 Task: In the  document letter.epub Insert page numer 'on top of the page' change page color to  'Voilet'. Write company name: Ramsons
Action: Mouse moved to (276, 487)
Screenshot: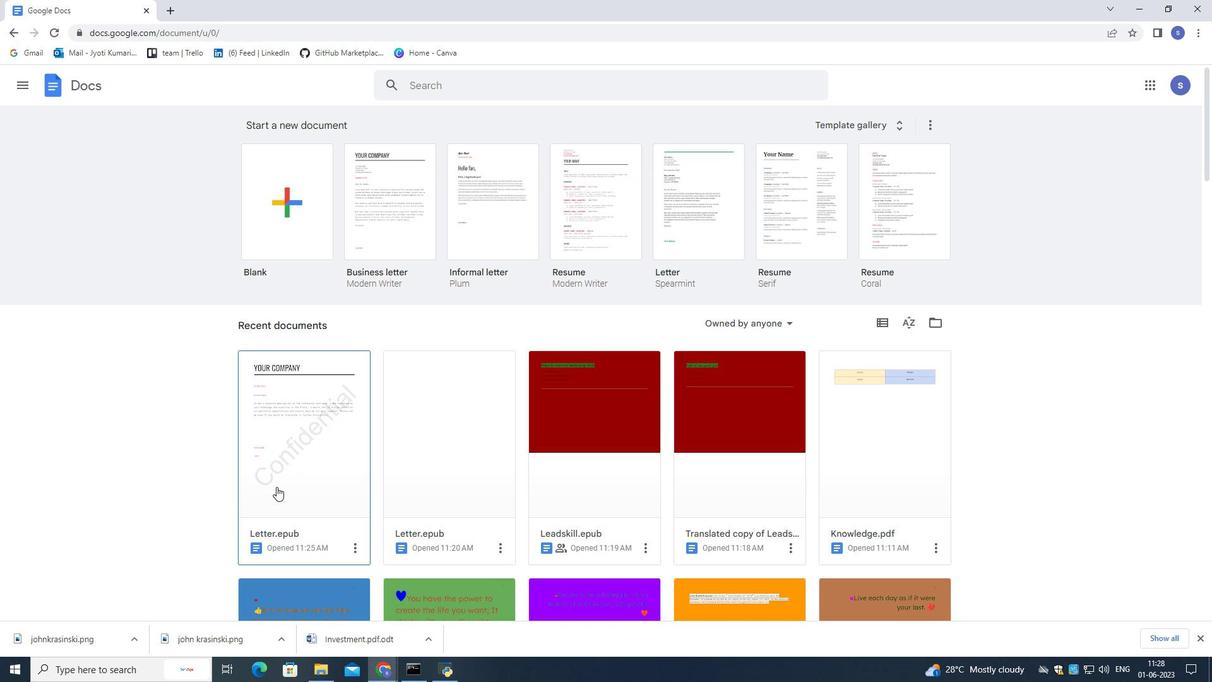 
Action: Mouse pressed left at (276, 487)
Screenshot: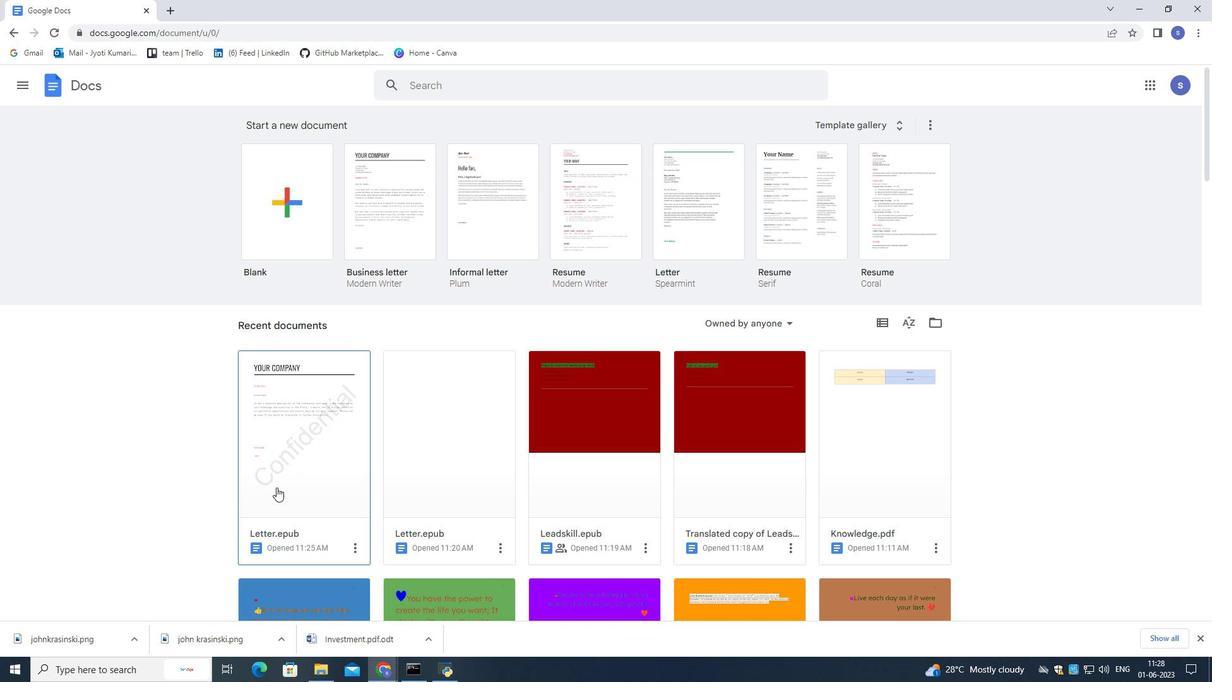 
Action: Mouse pressed left at (276, 487)
Screenshot: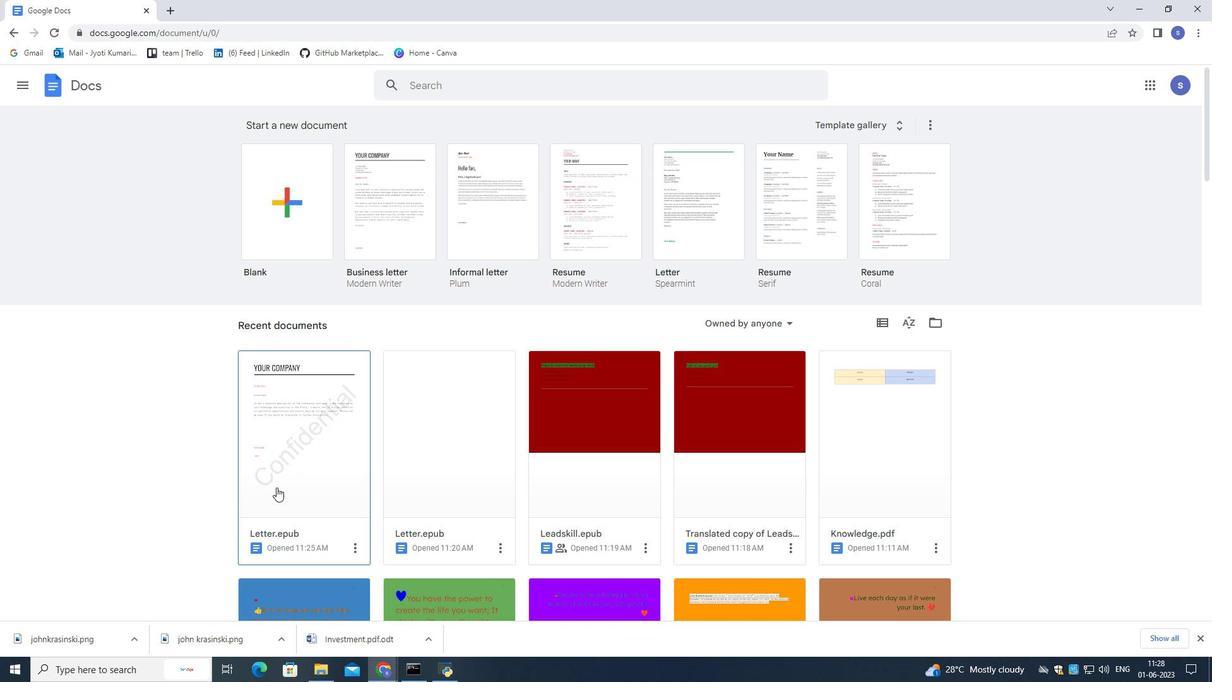 
Action: Mouse moved to (132, 89)
Screenshot: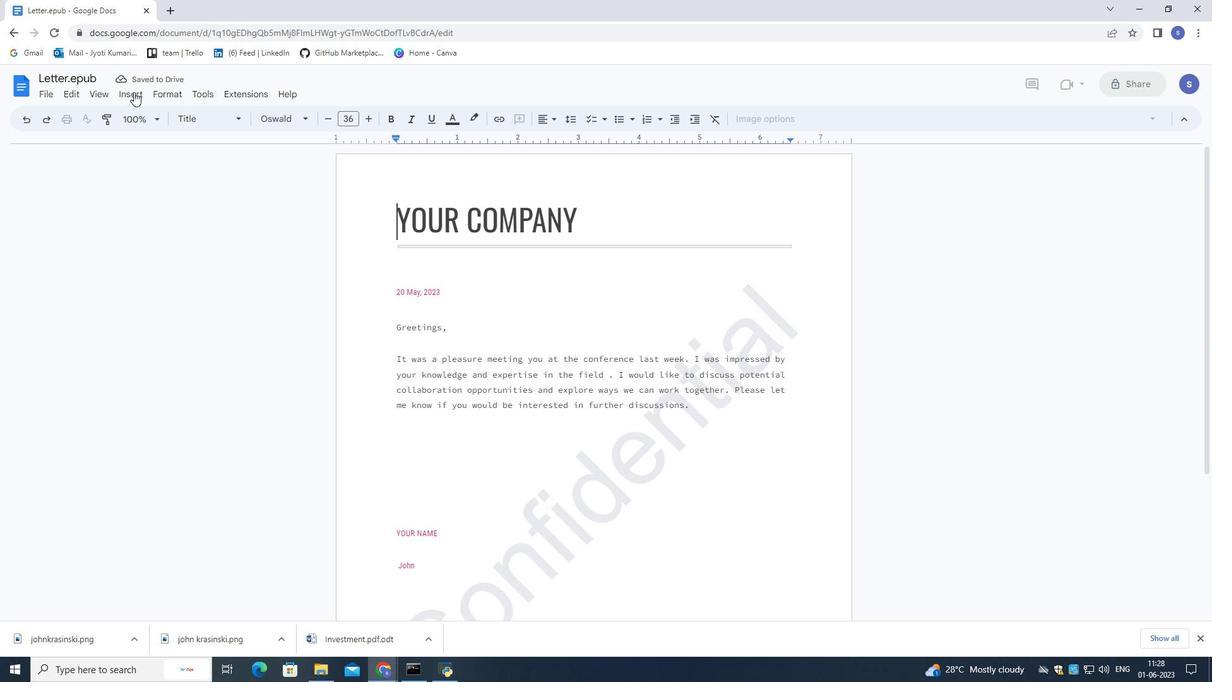 
Action: Mouse pressed left at (132, 89)
Screenshot: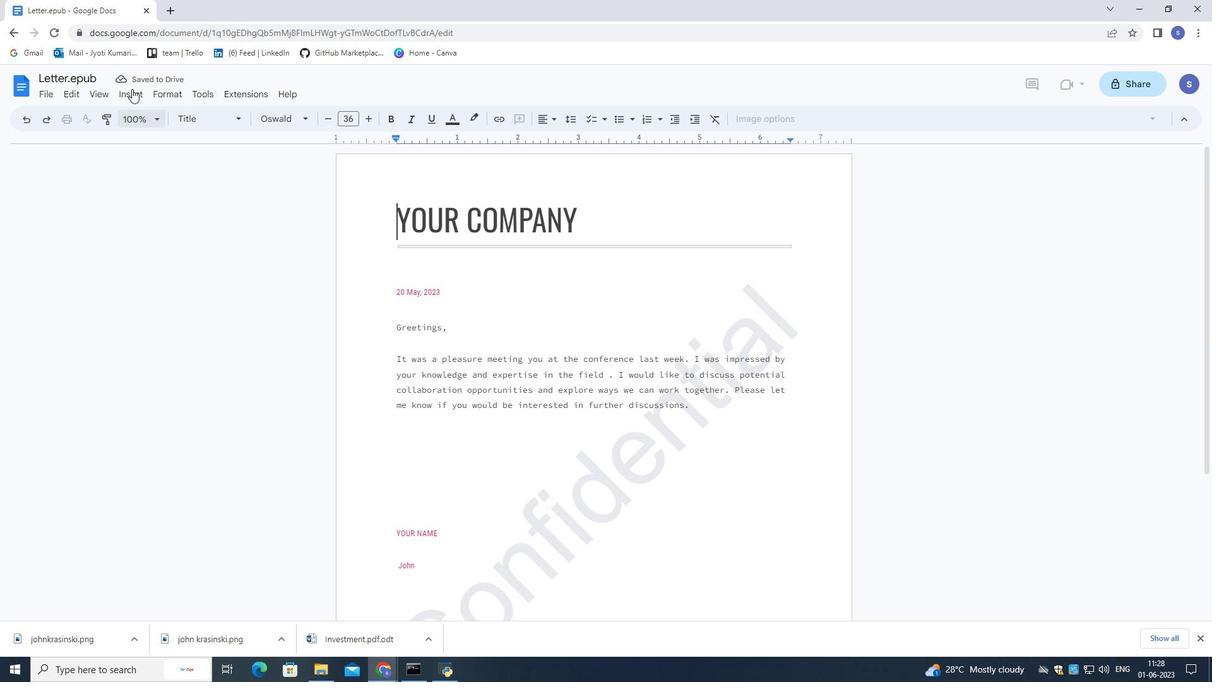 
Action: Mouse moved to (337, 449)
Screenshot: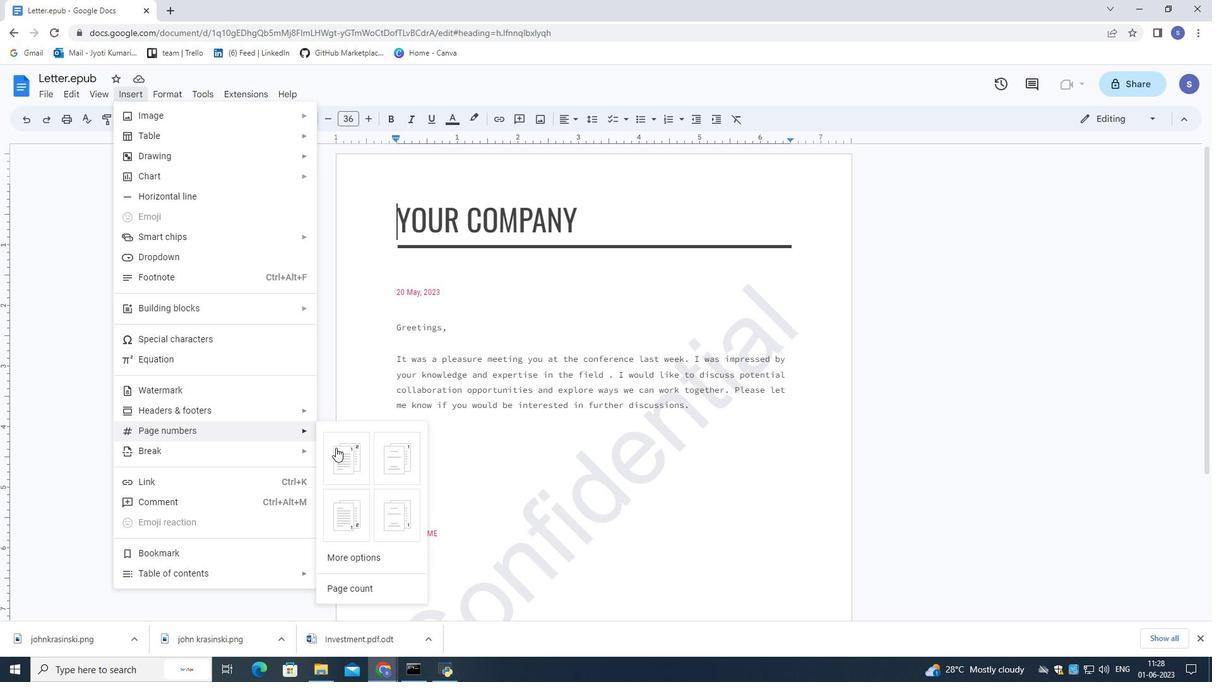 
Action: Mouse pressed left at (337, 449)
Screenshot: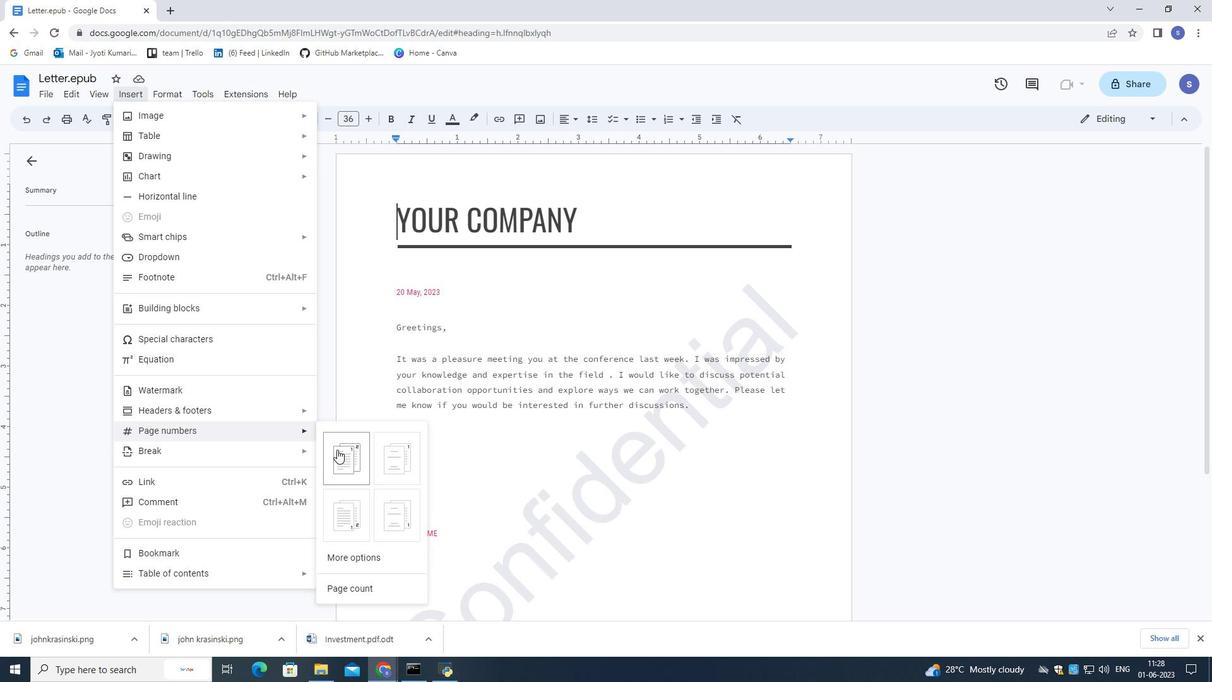 
Action: Mouse moved to (41, 96)
Screenshot: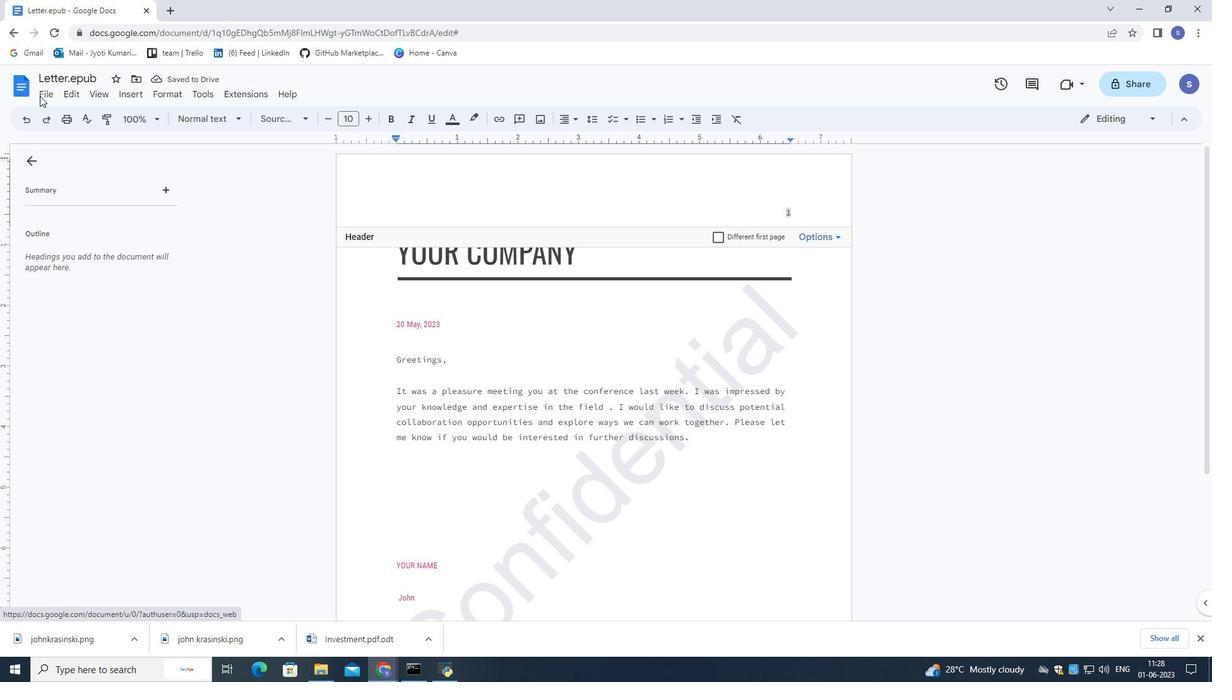 
Action: Mouse pressed left at (41, 96)
Screenshot: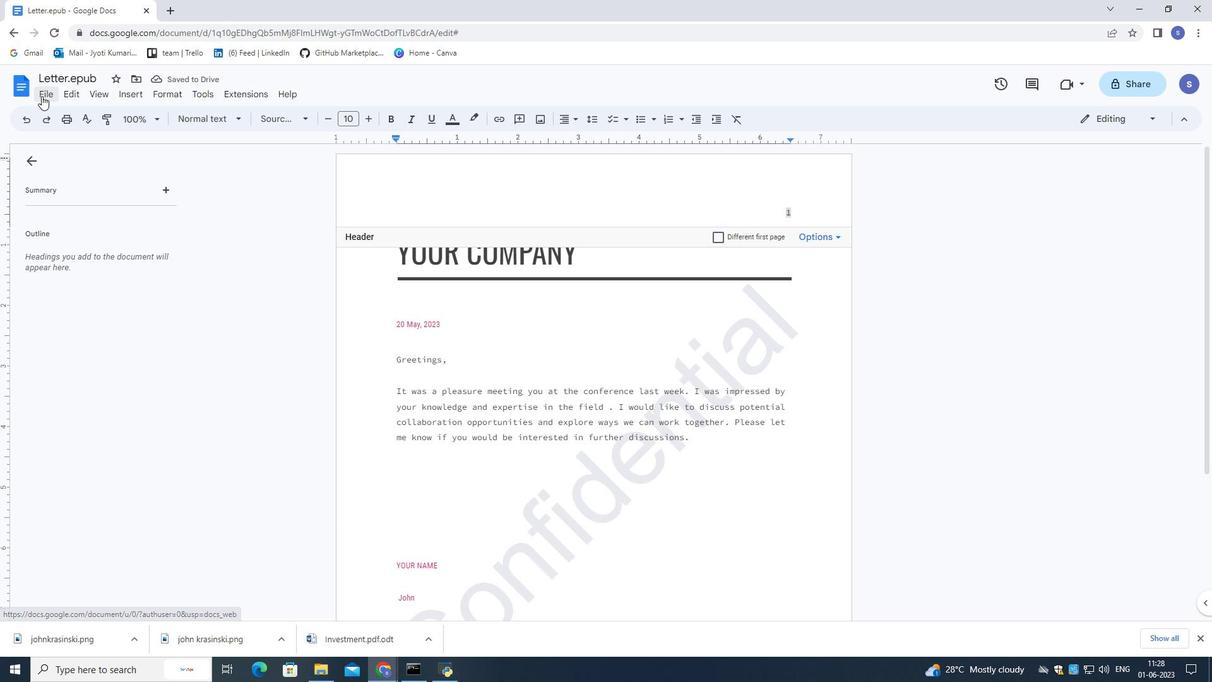 
Action: Mouse moved to (107, 438)
Screenshot: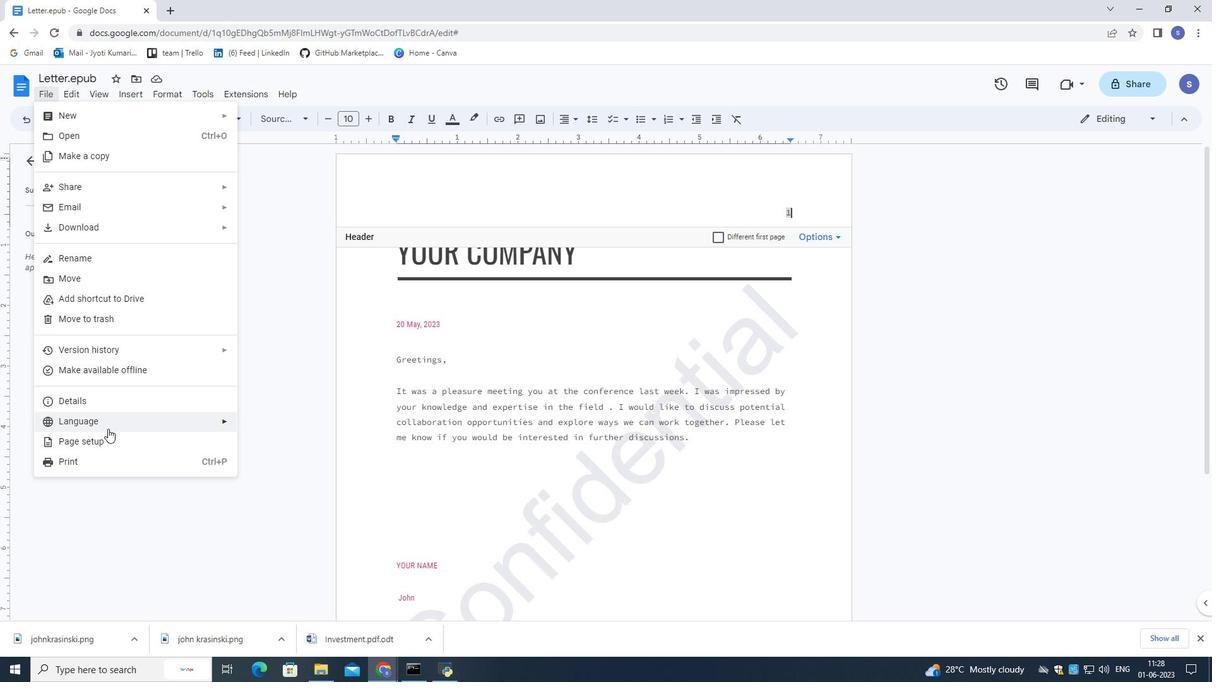 
Action: Mouse pressed left at (107, 438)
Screenshot: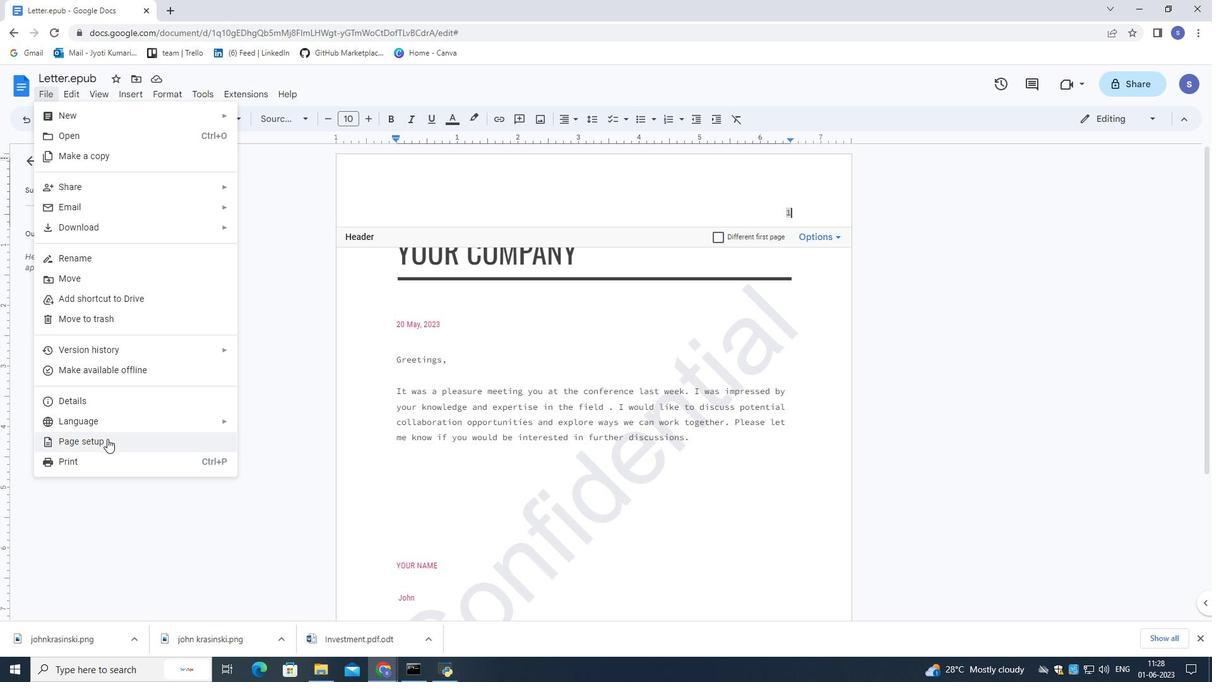 
Action: Mouse moved to (514, 425)
Screenshot: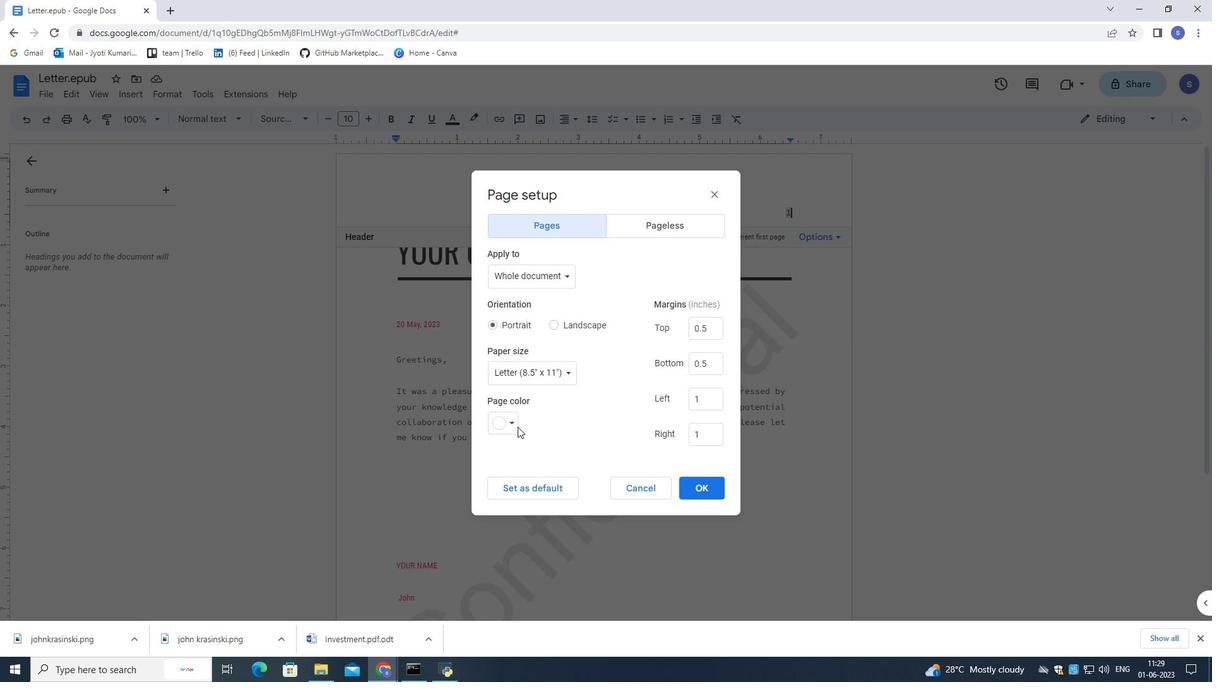 
Action: Mouse pressed left at (514, 425)
Screenshot: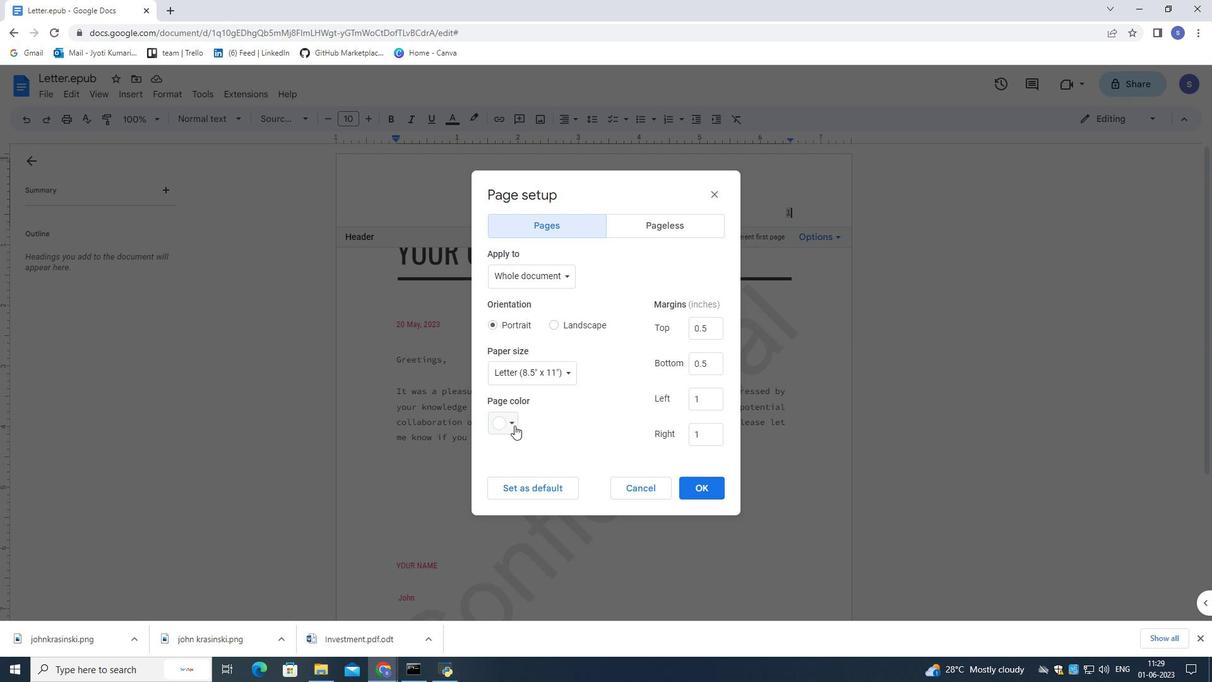 
Action: Mouse moved to (609, 460)
Screenshot: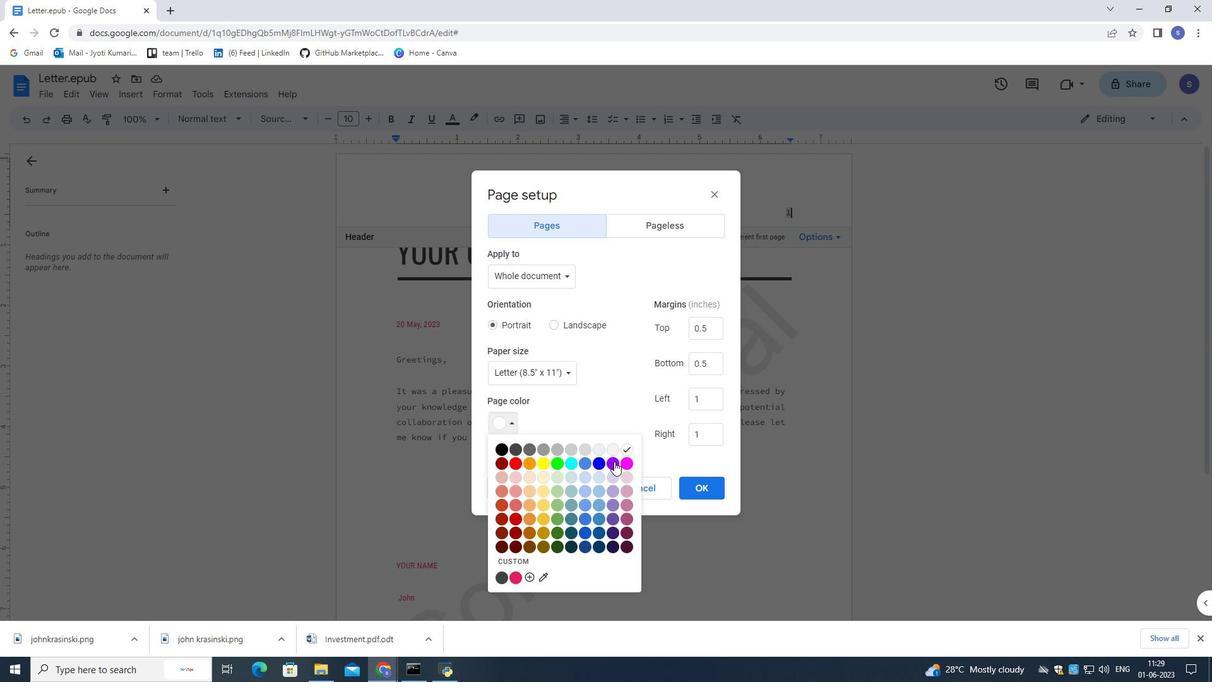 
Action: Mouse pressed left at (609, 460)
Screenshot: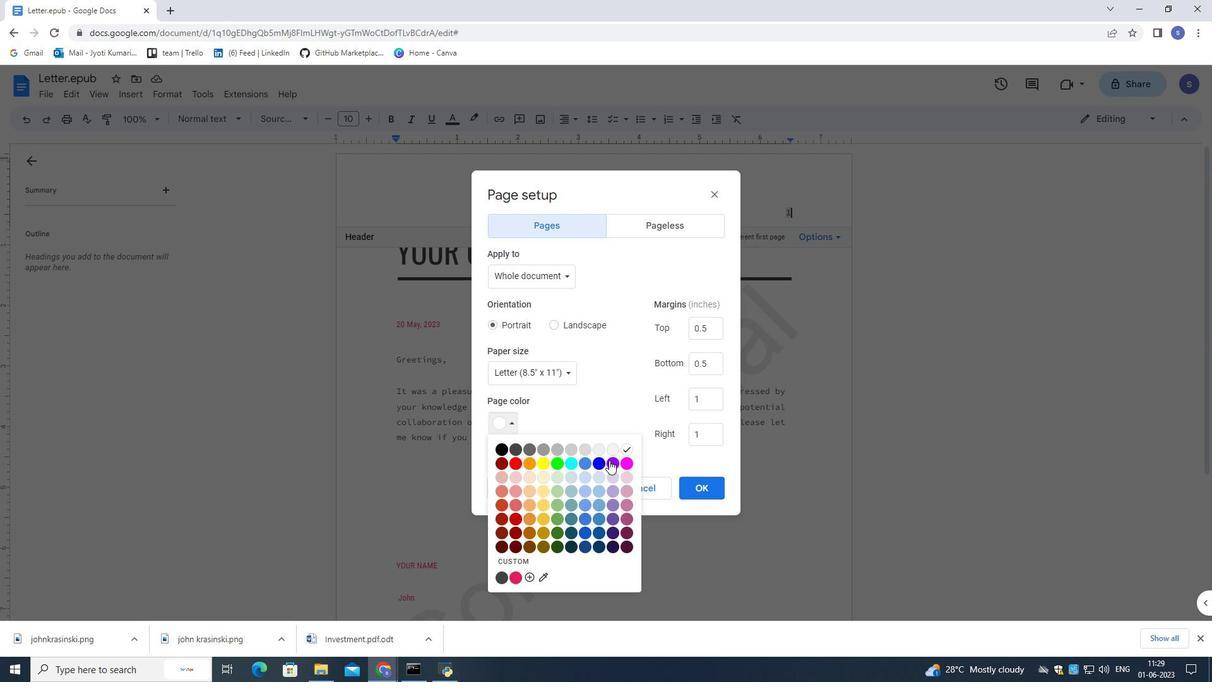
Action: Mouse moved to (701, 486)
Screenshot: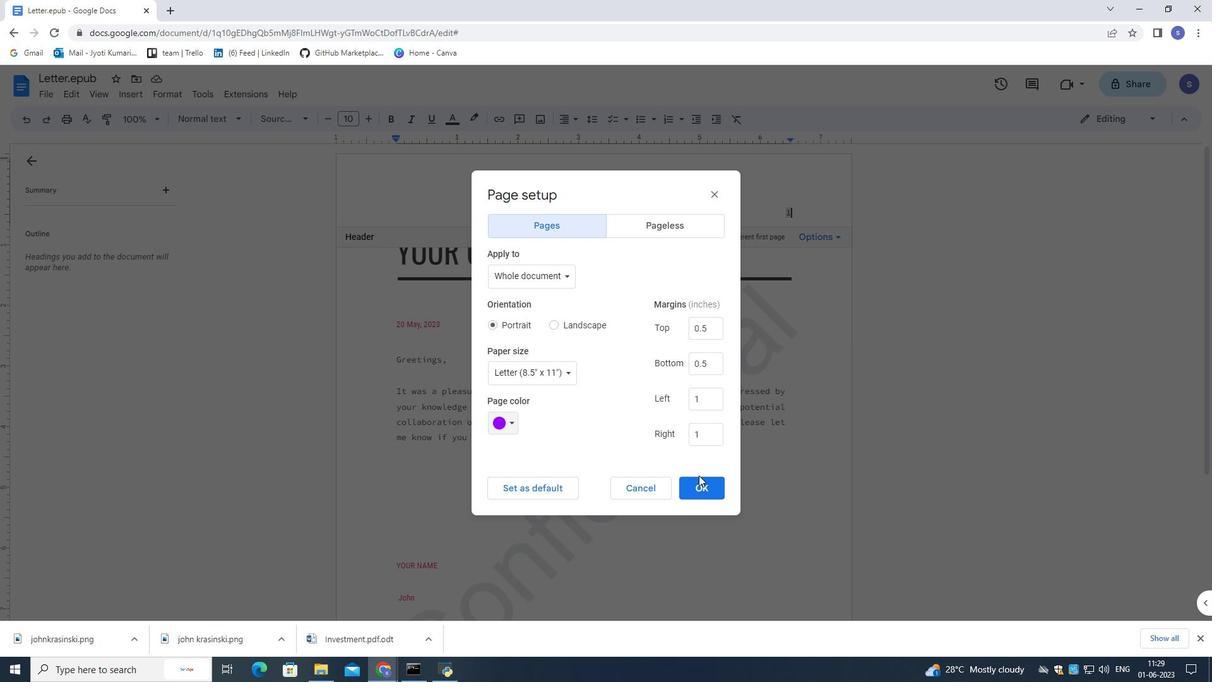 
Action: Mouse pressed left at (701, 486)
Screenshot: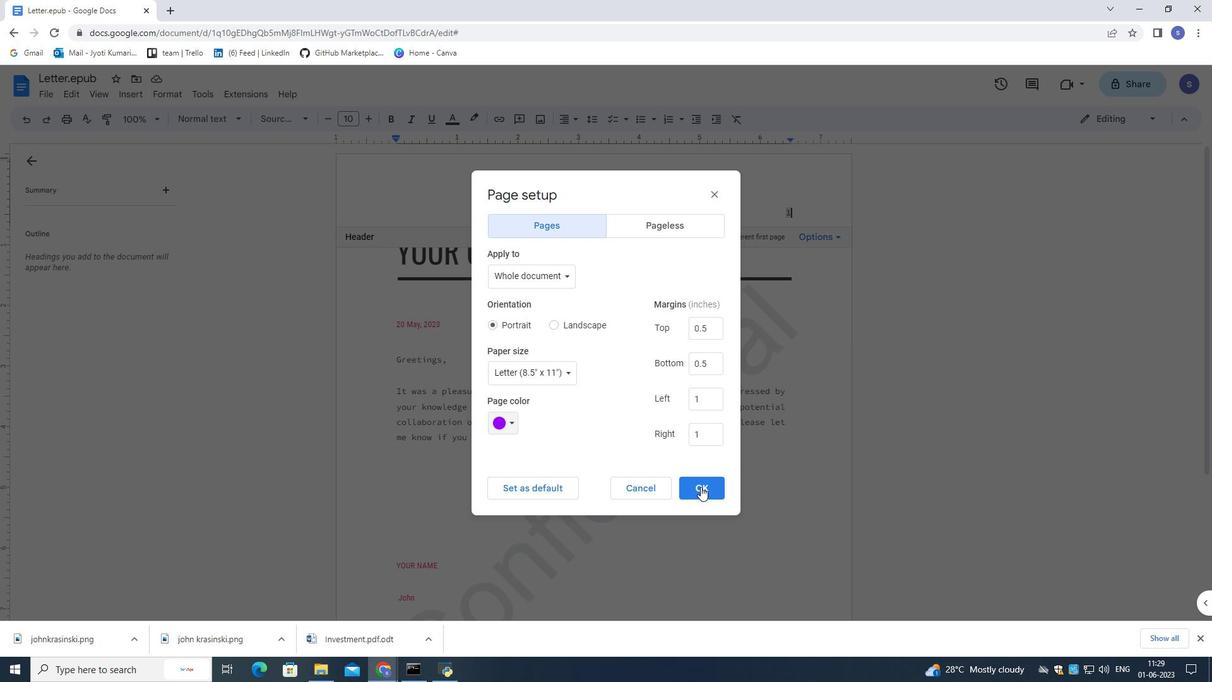
Action: Mouse moved to (512, 337)
Screenshot: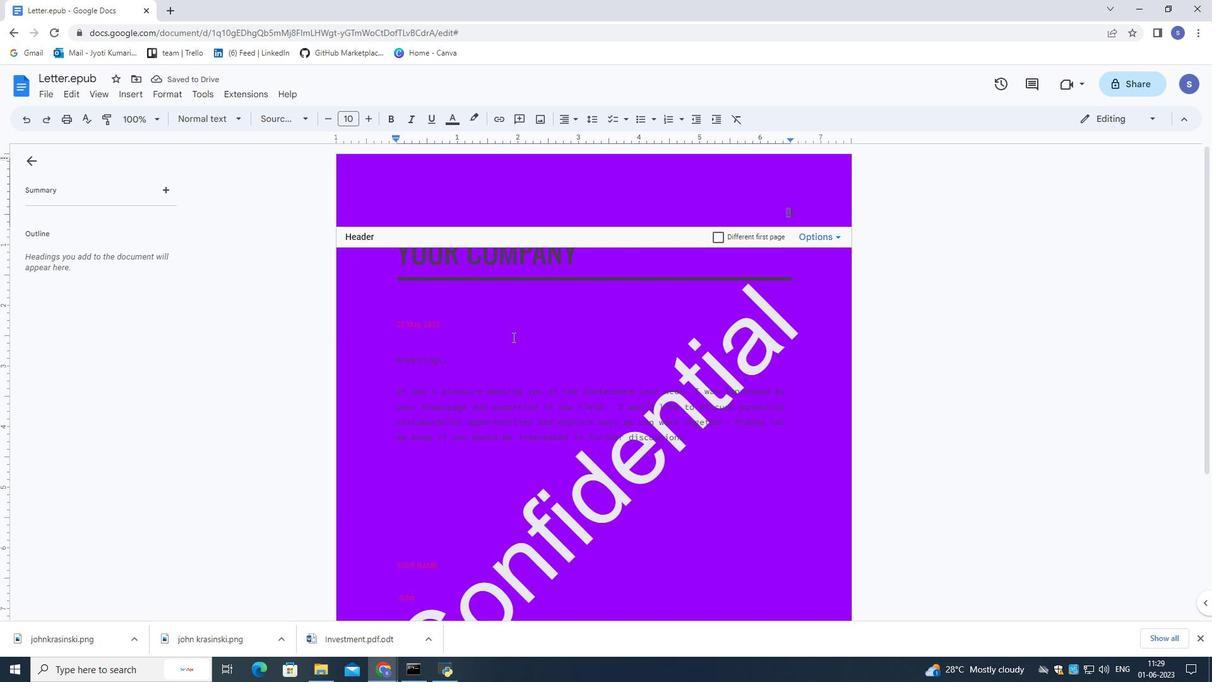 
Action: Mouse scrolled (512, 337) with delta (0, 0)
Screenshot: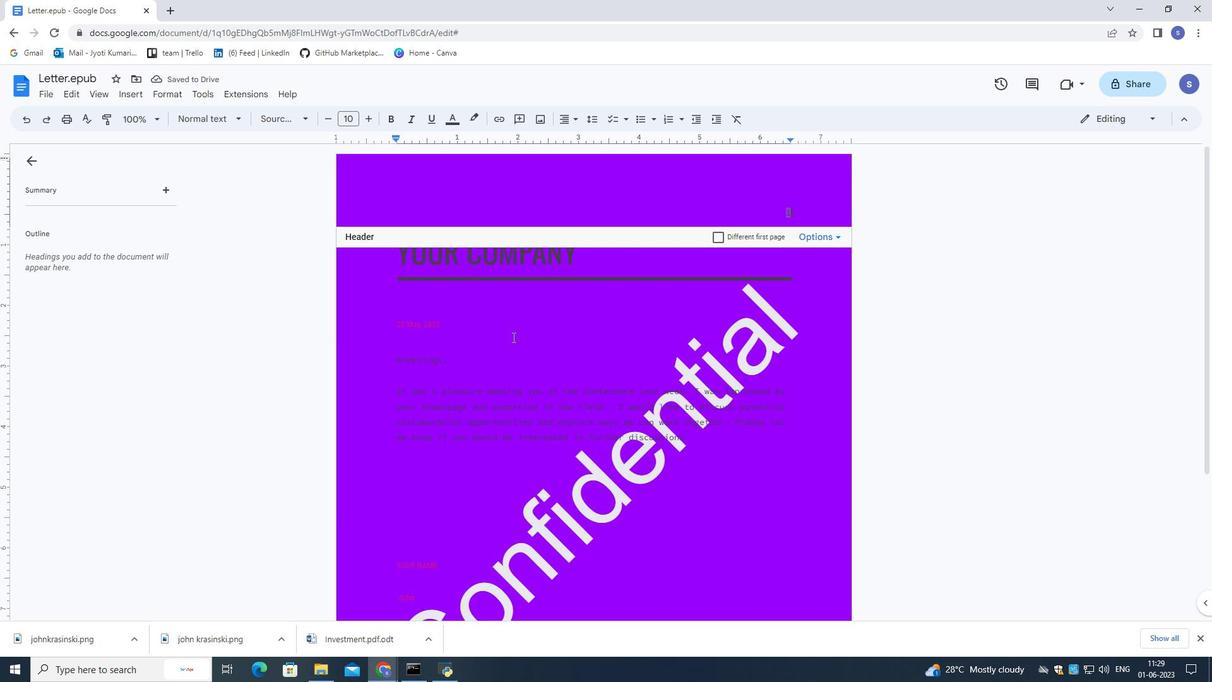 
Action: Mouse moved to (512, 337)
Screenshot: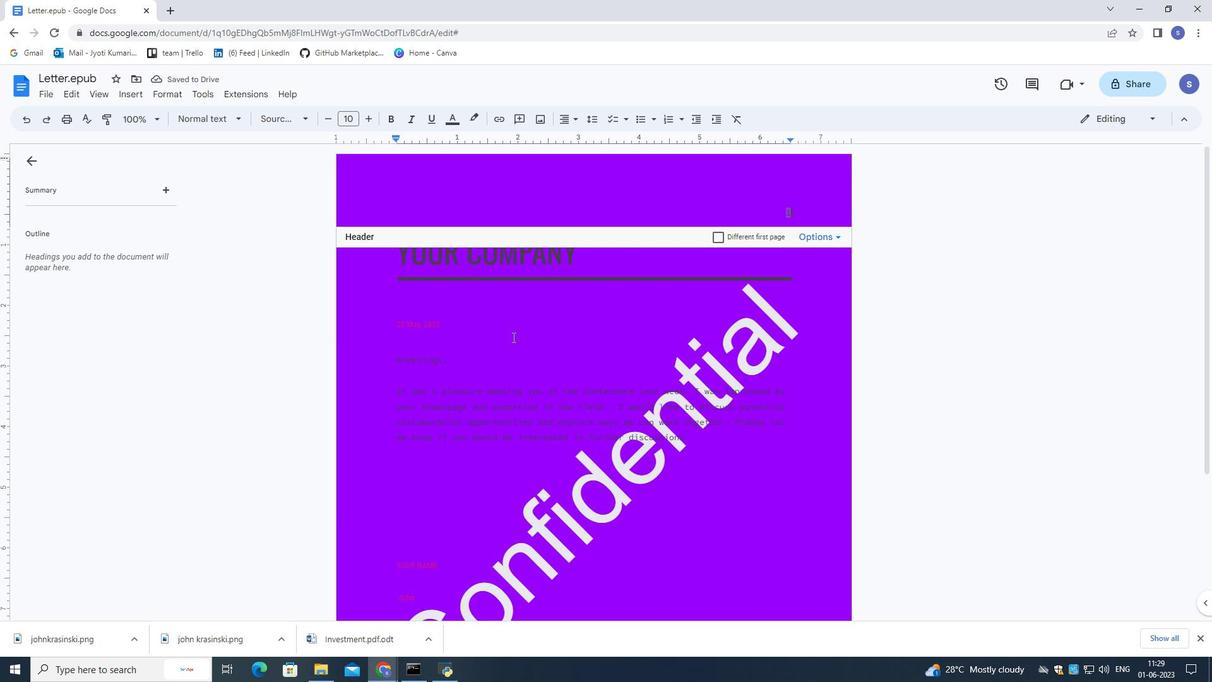 
Action: Mouse pressed left at (512, 337)
Screenshot: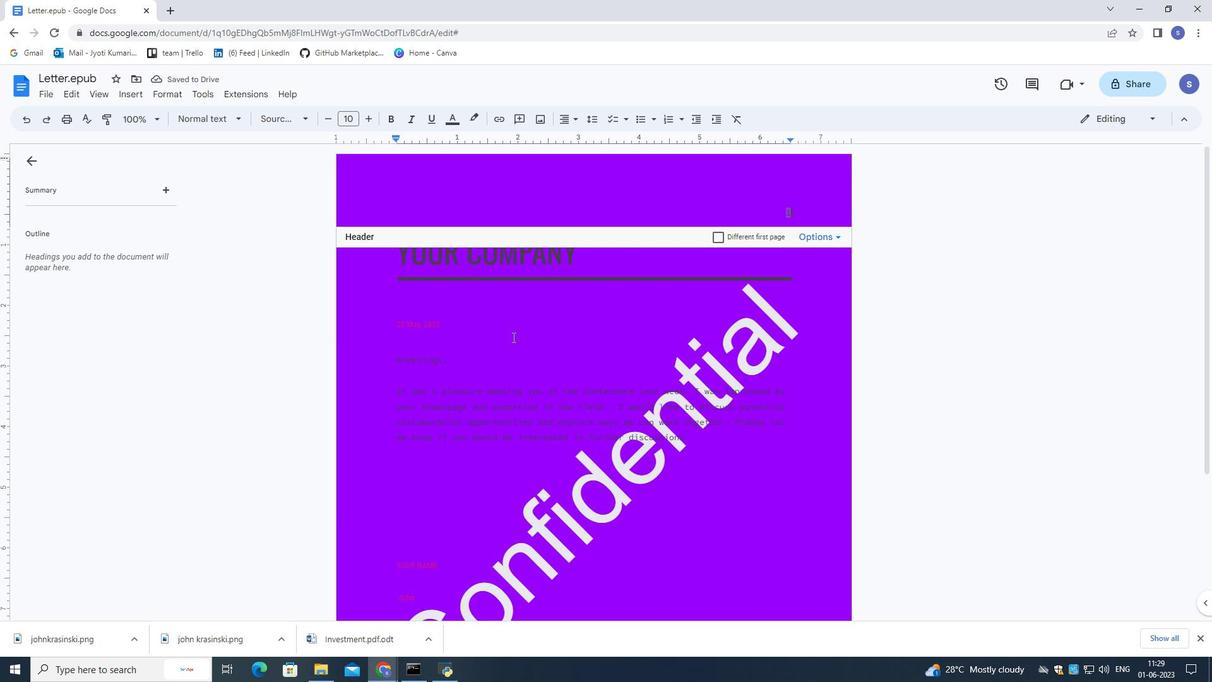 
Action: Mouse moved to (573, 256)
Screenshot: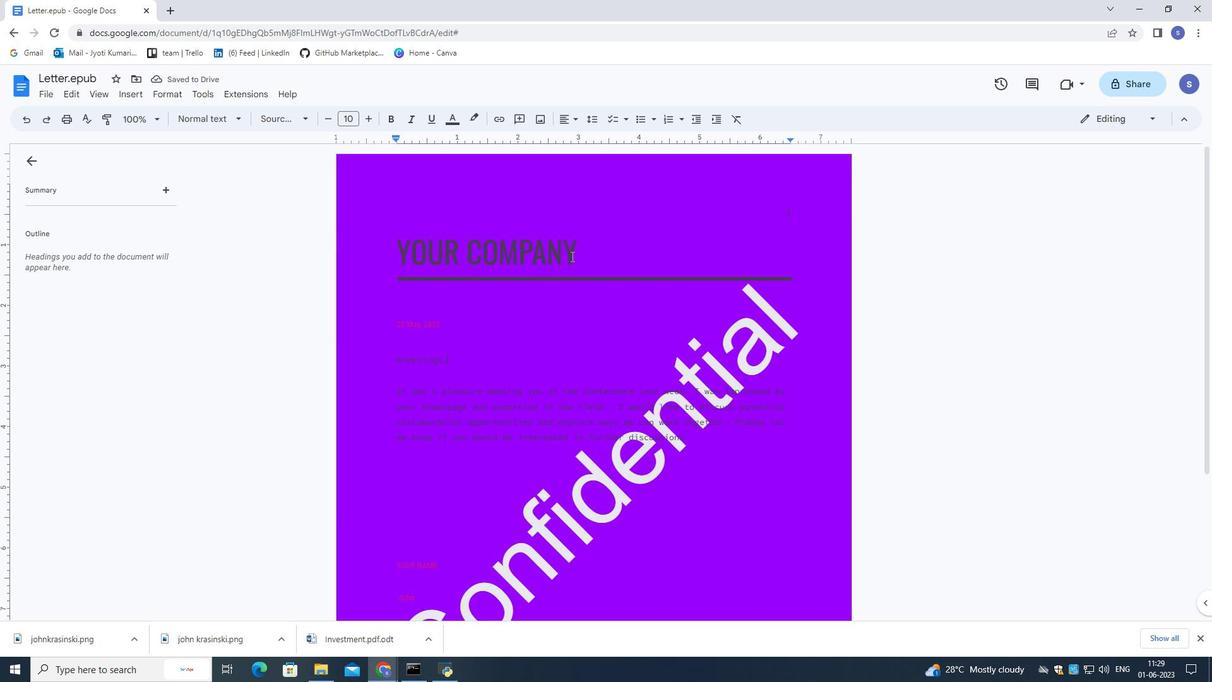 
Action: Mouse pressed left at (573, 256)
Screenshot: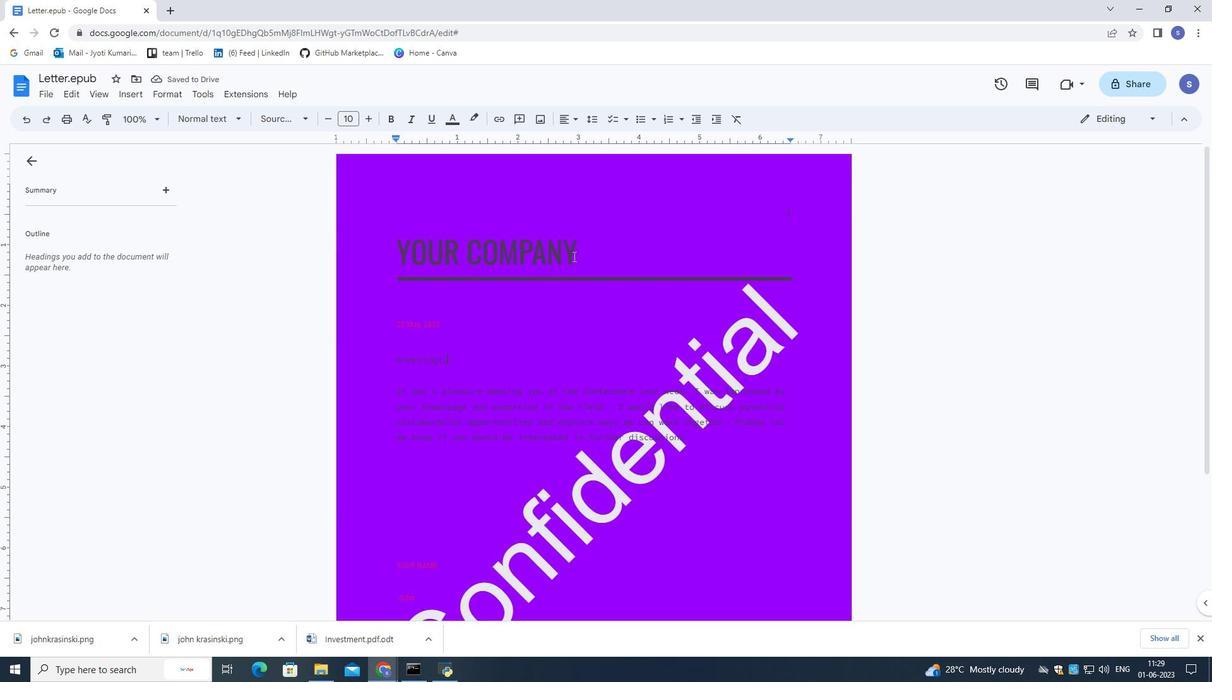 
Action: Mouse pressed left at (573, 256)
Screenshot: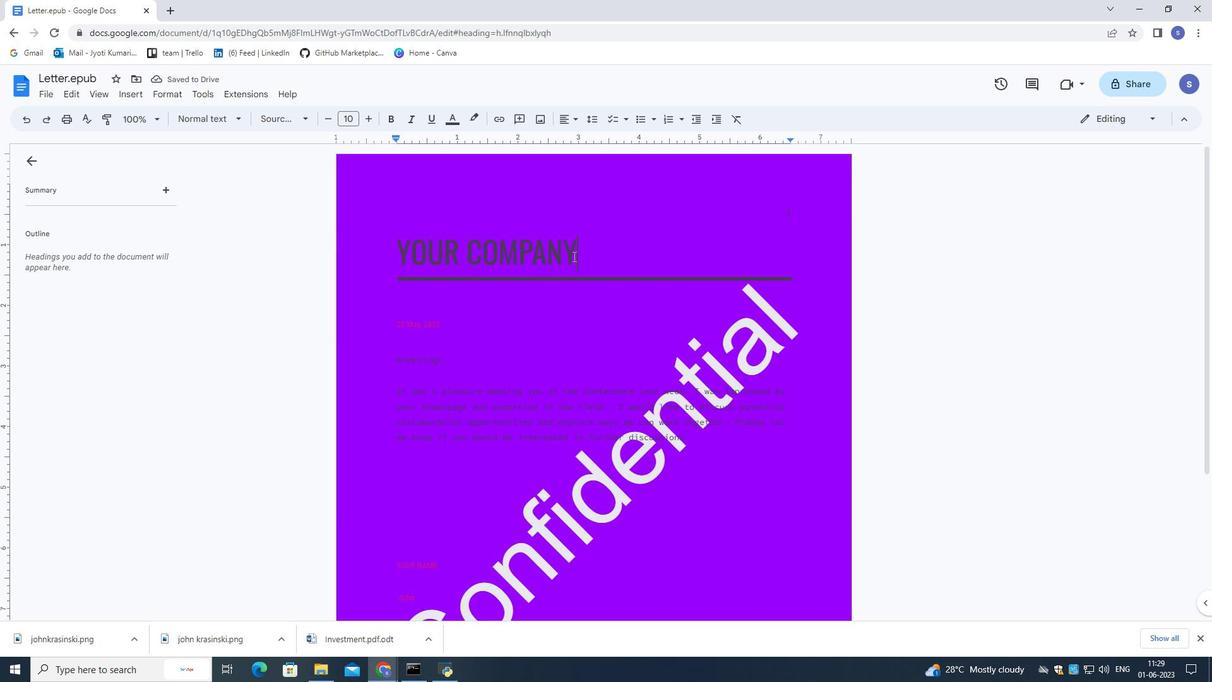 
Action: Mouse pressed left at (573, 256)
Screenshot: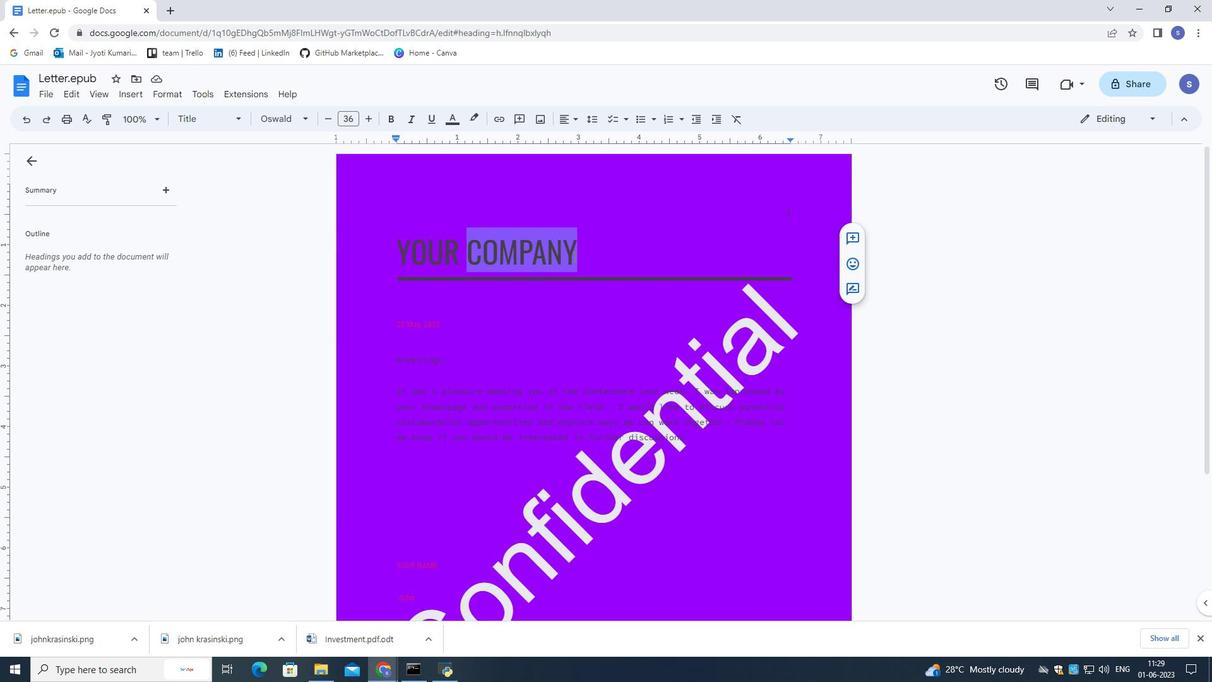 
Action: Mouse pressed left at (573, 256)
Screenshot: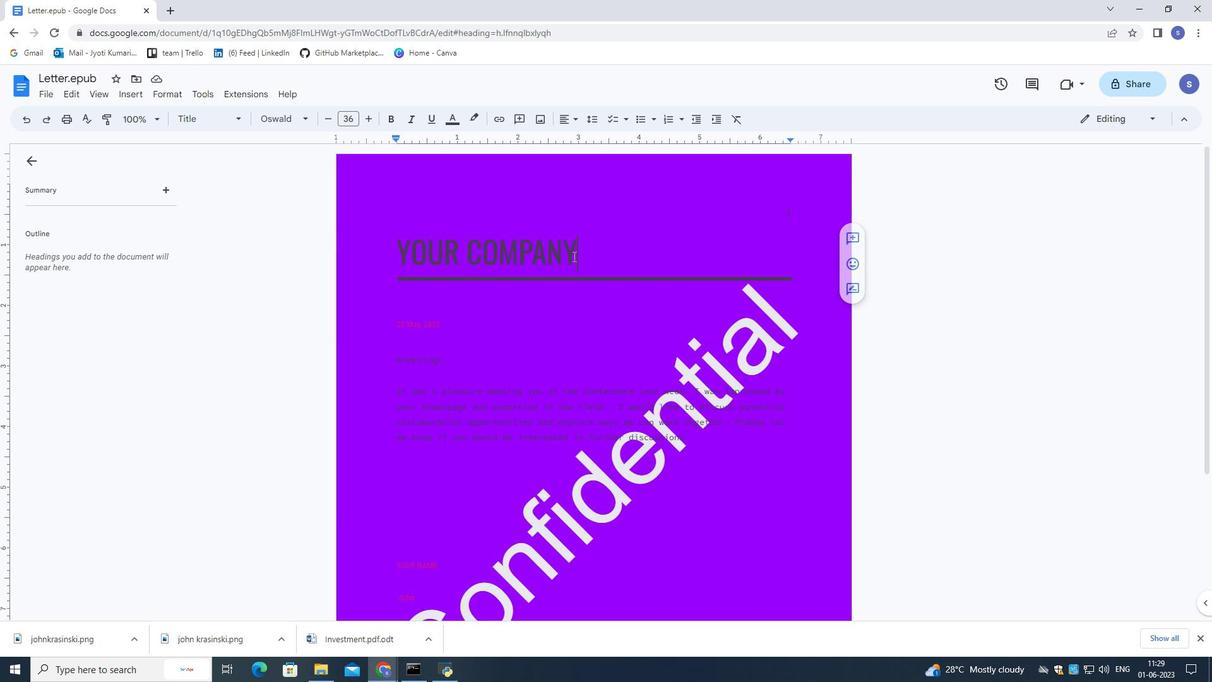 
Action: Mouse pressed left at (573, 256)
Screenshot: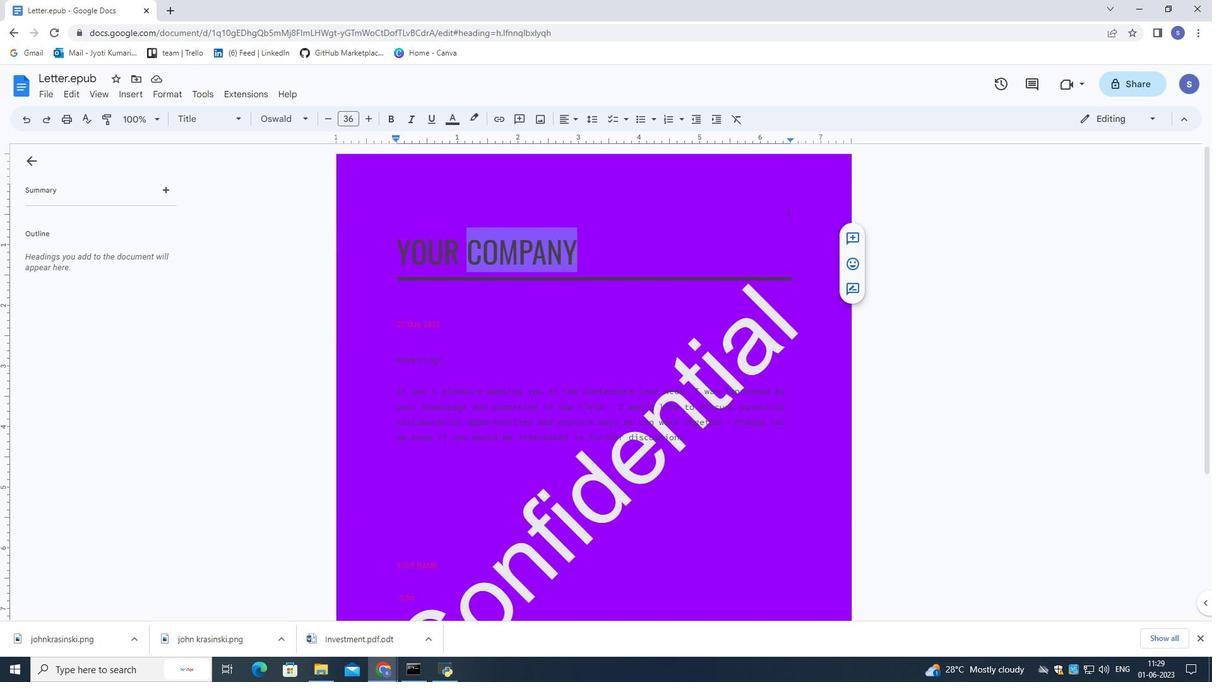 
Action: Mouse moved to (518, 249)
Screenshot: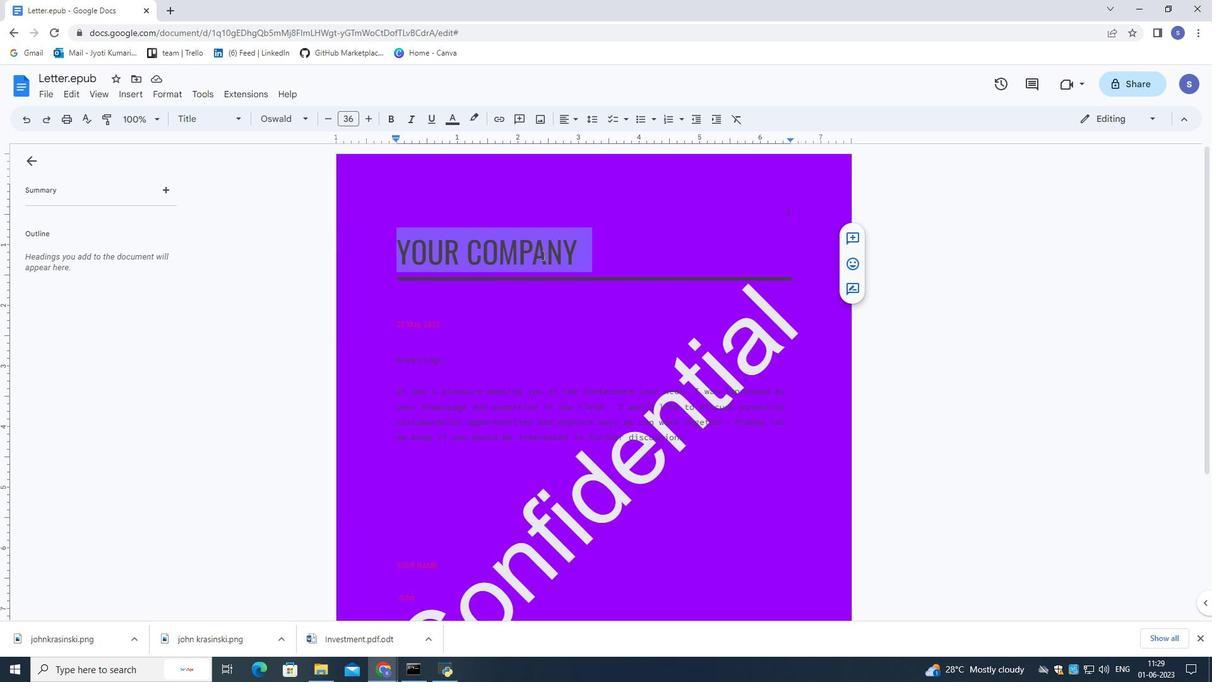 
Action: Key pressed <Key.shift>Ramsons
Screenshot: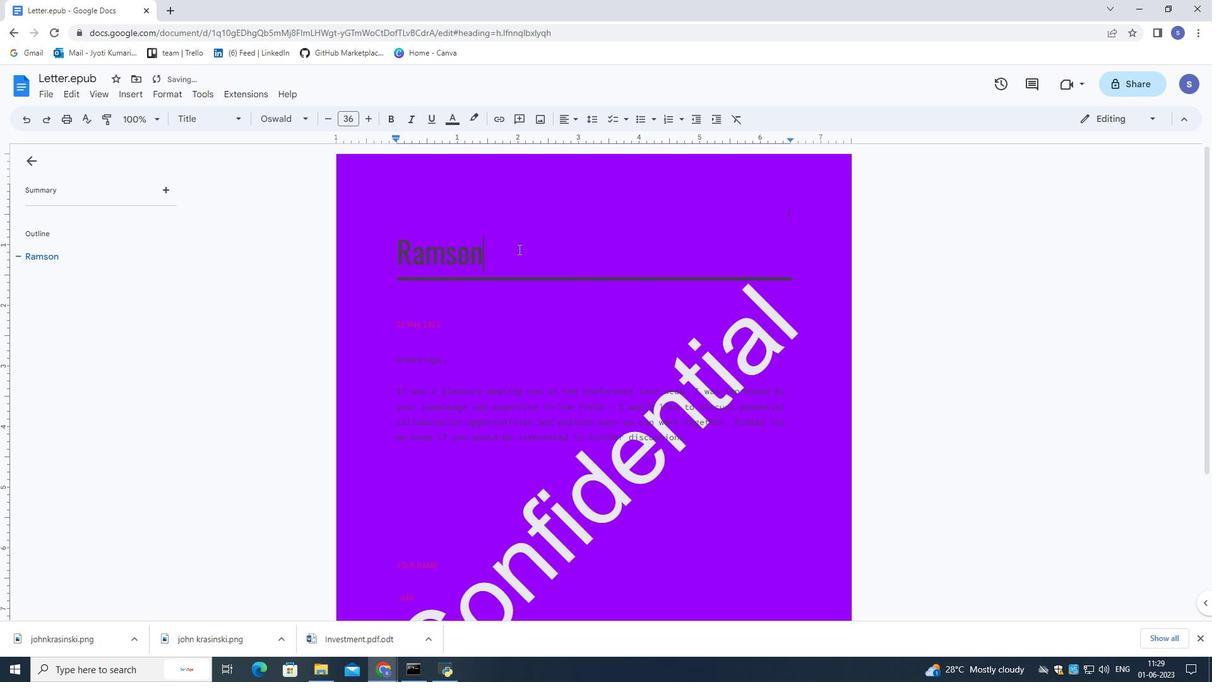 
Action: Mouse moved to (505, 359)
Screenshot: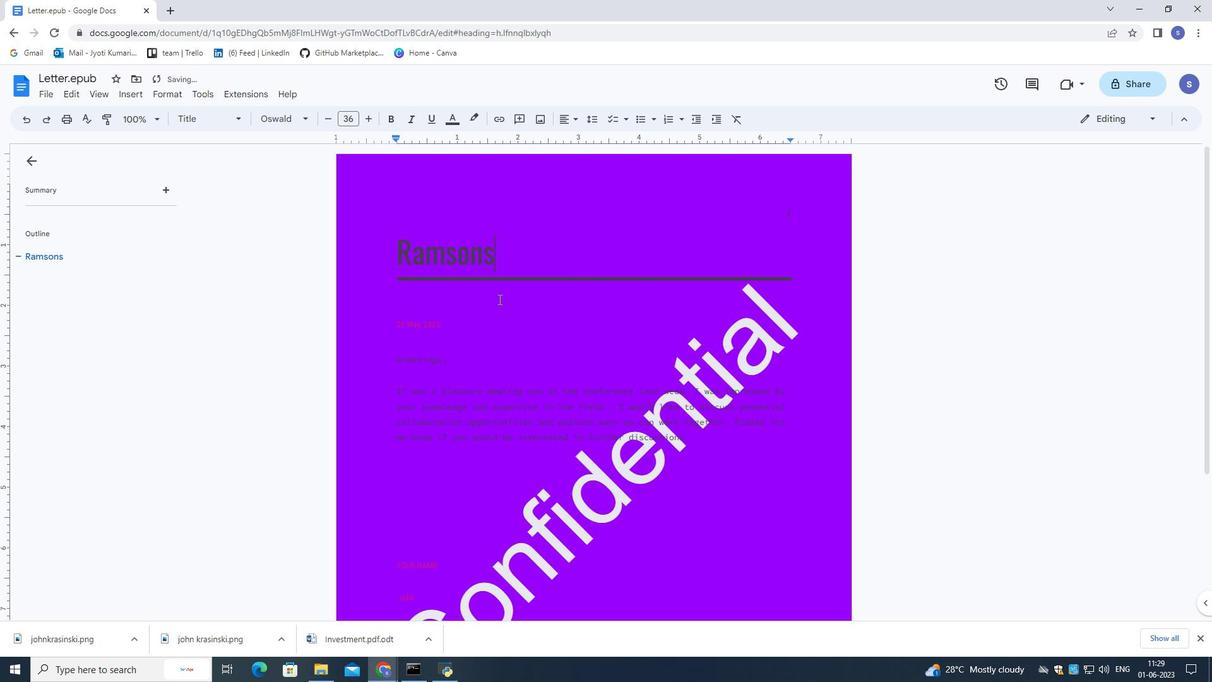 
Action: Mouse pressed left at (505, 359)
Screenshot: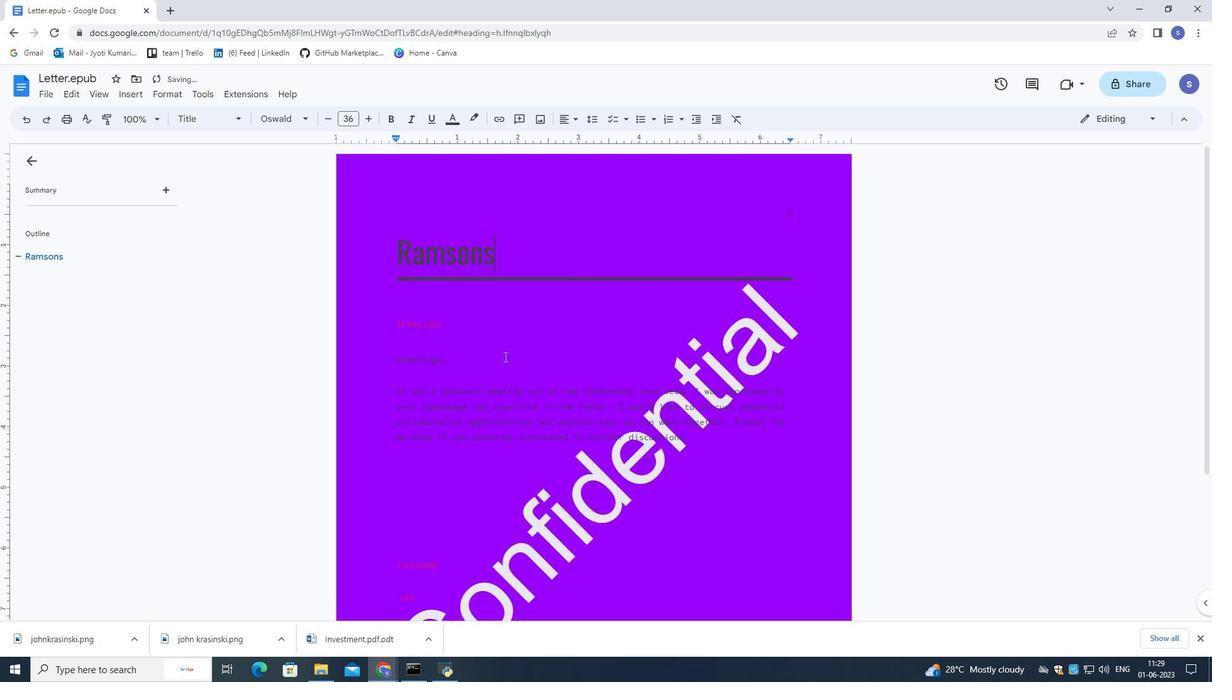 
Action: Mouse scrolled (505, 358) with delta (0, 0)
Screenshot: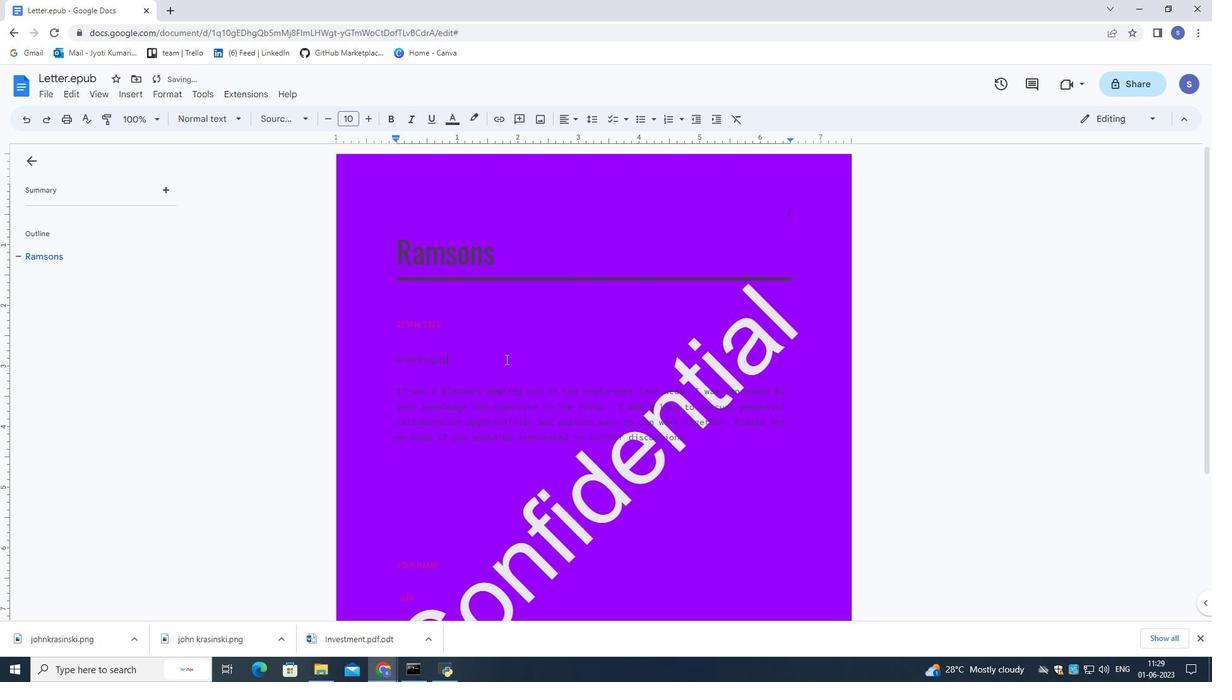 
Action: Mouse scrolled (505, 358) with delta (0, 0)
Screenshot: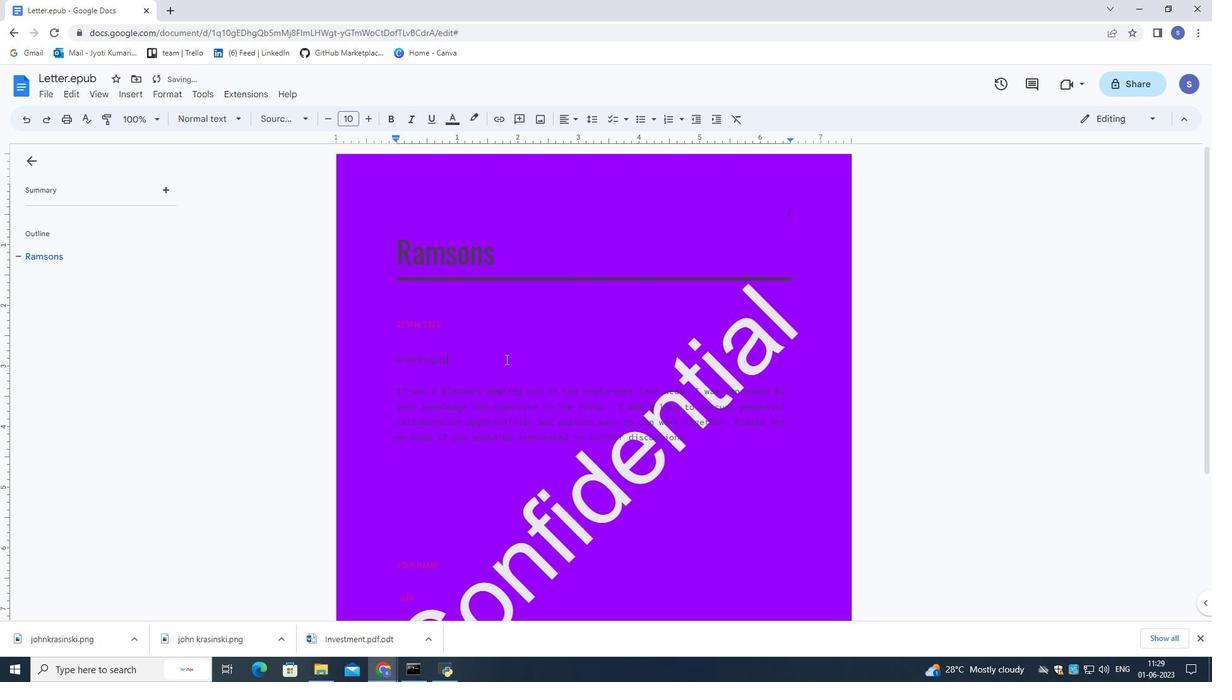 
Action: Mouse scrolled (505, 358) with delta (0, 0)
Screenshot: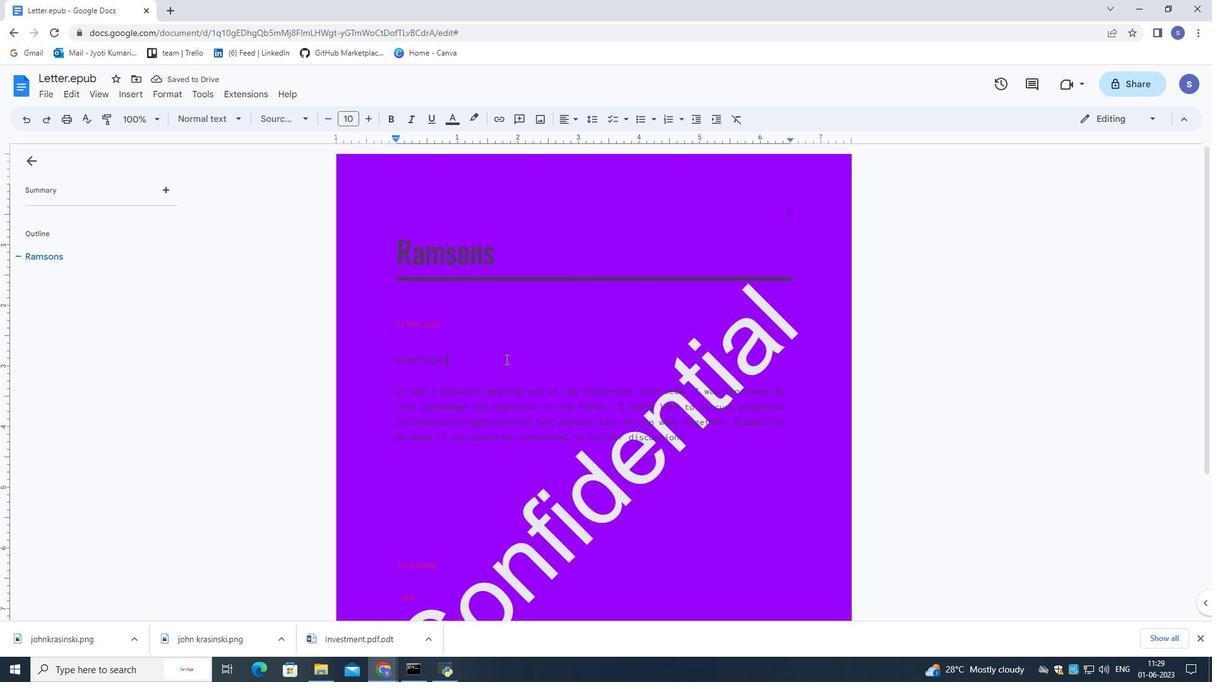
Action: Mouse scrolled (505, 358) with delta (0, 0)
Screenshot: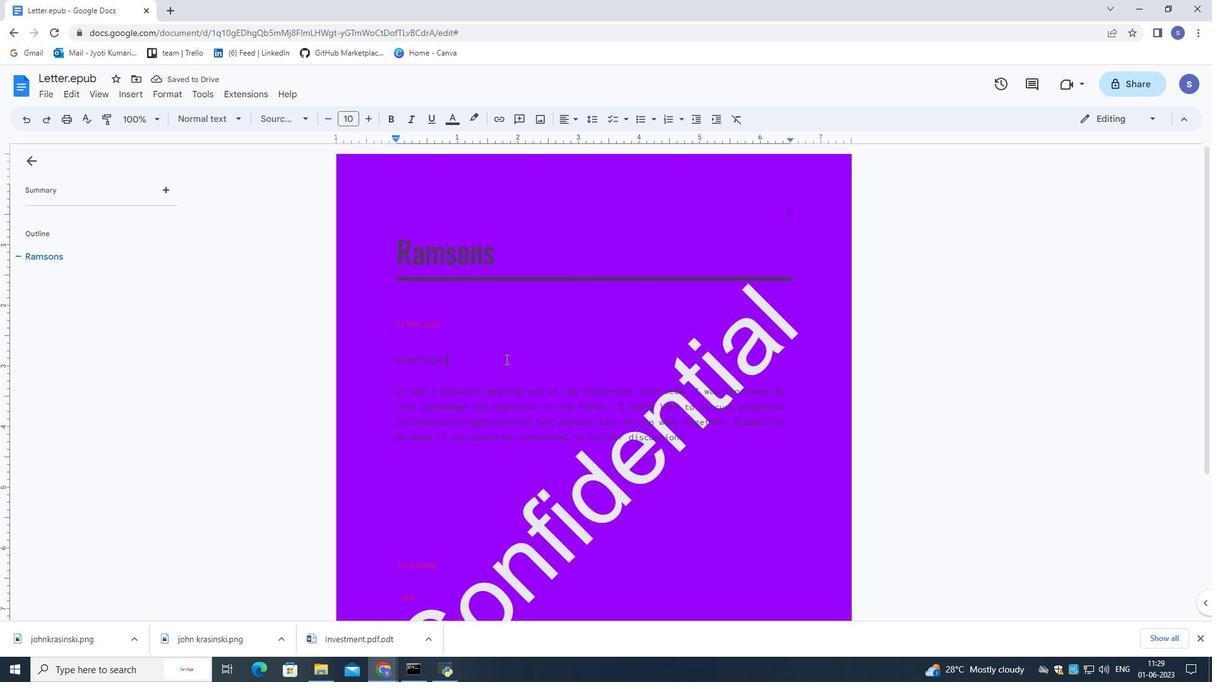 
Action: Mouse moved to (505, 361)
Screenshot: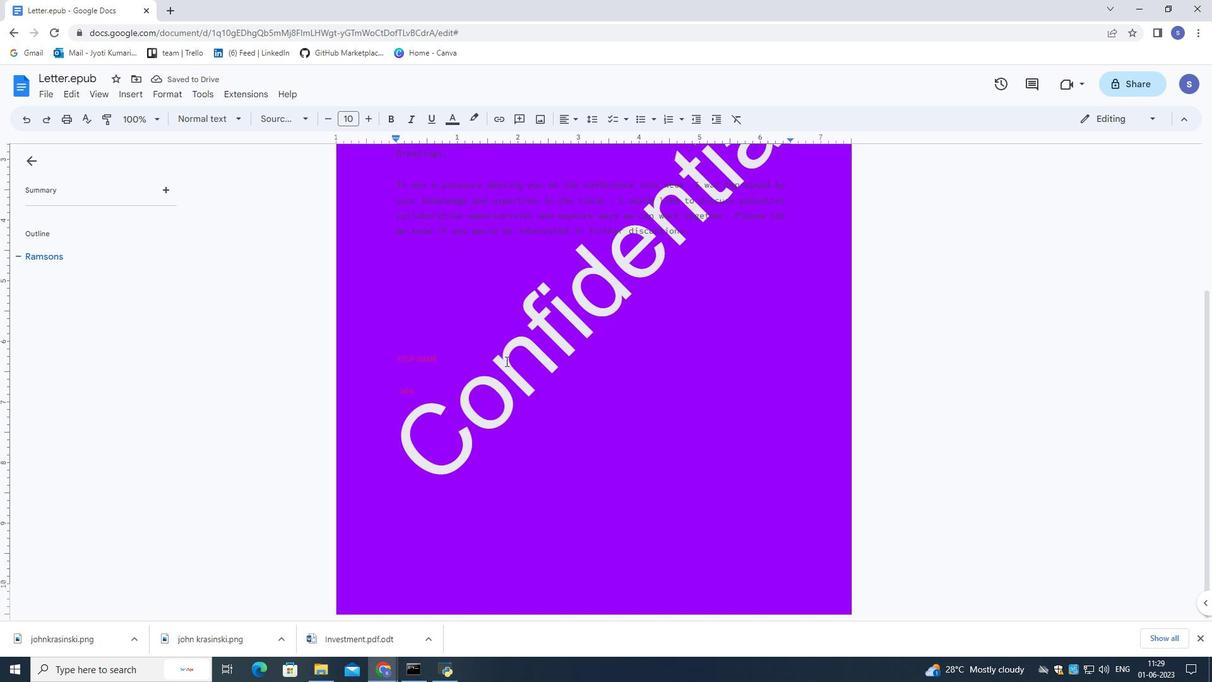 
Action: Mouse scrolled (505, 361) with delta (0, 0)
Screenshot: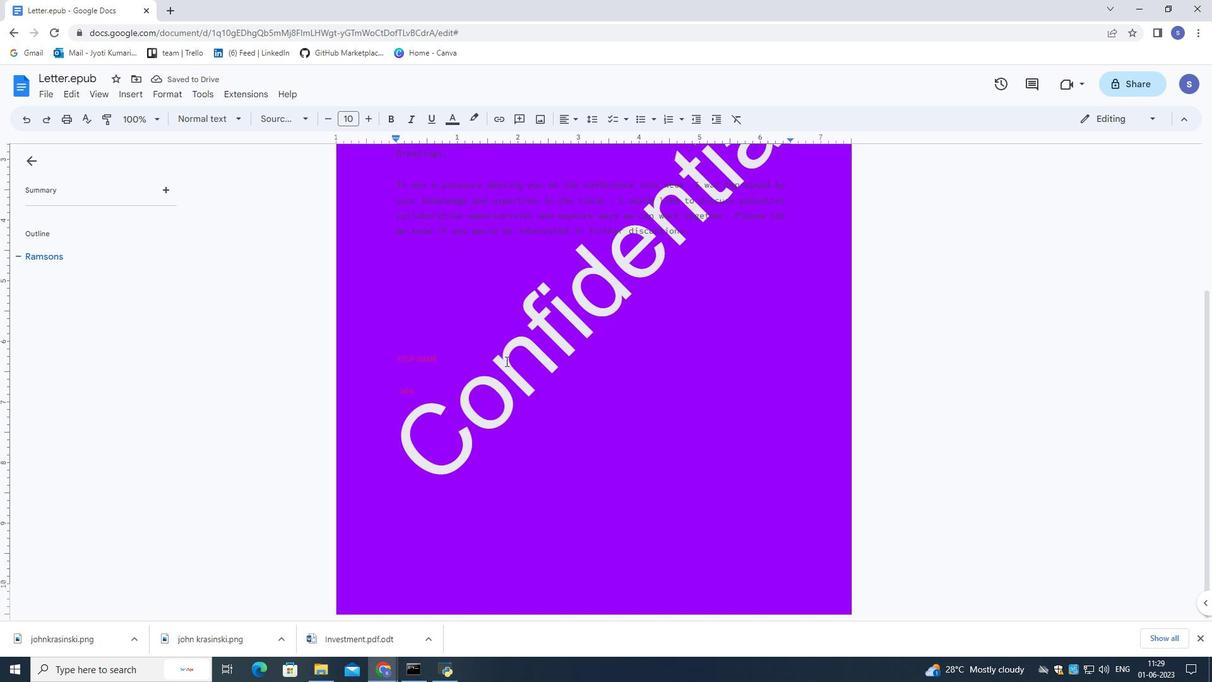 
Action: Mouse scrolled (505, 361) with delta (0, 0)
Screenshot: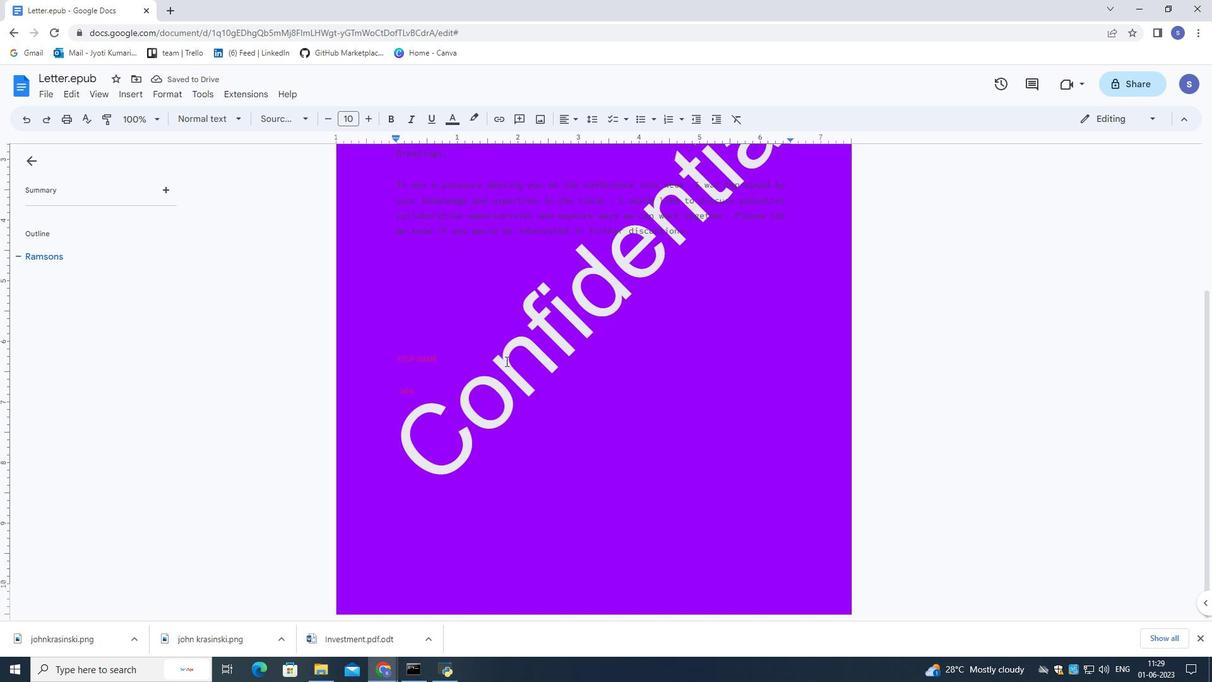 
Action: Mouse moved to (503, 360)
Screenshot: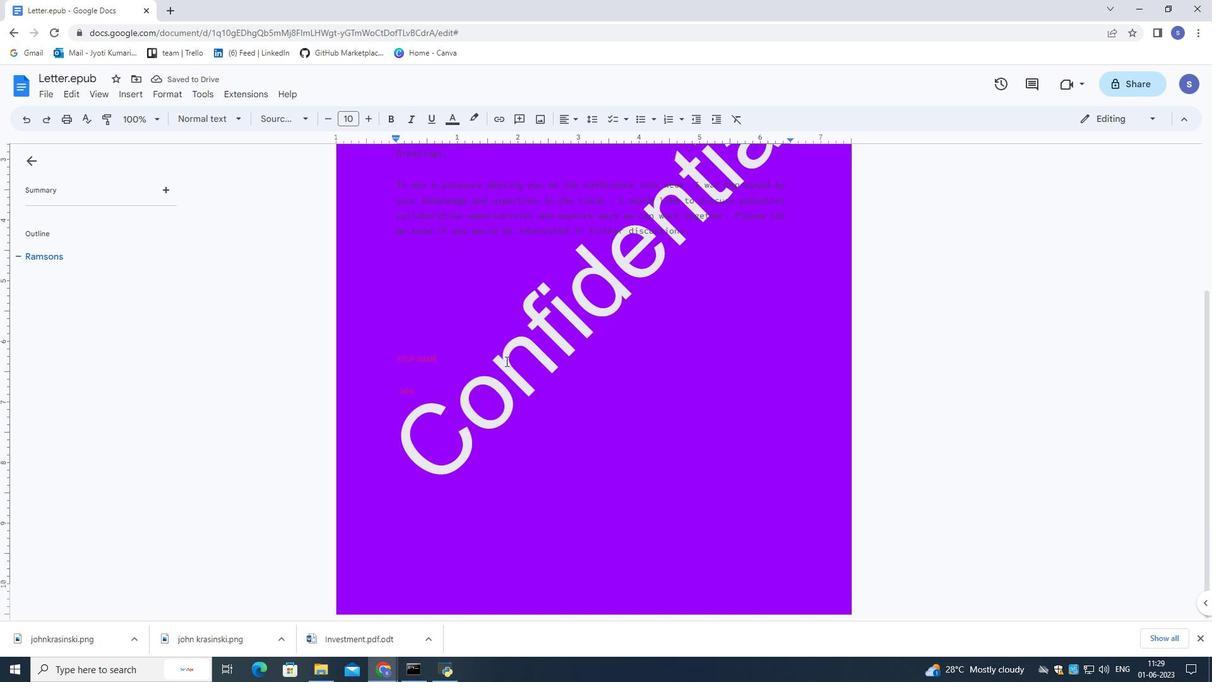 
Action: Mouse scrolled (503, 361) with delta (0, 0)
Screenshot: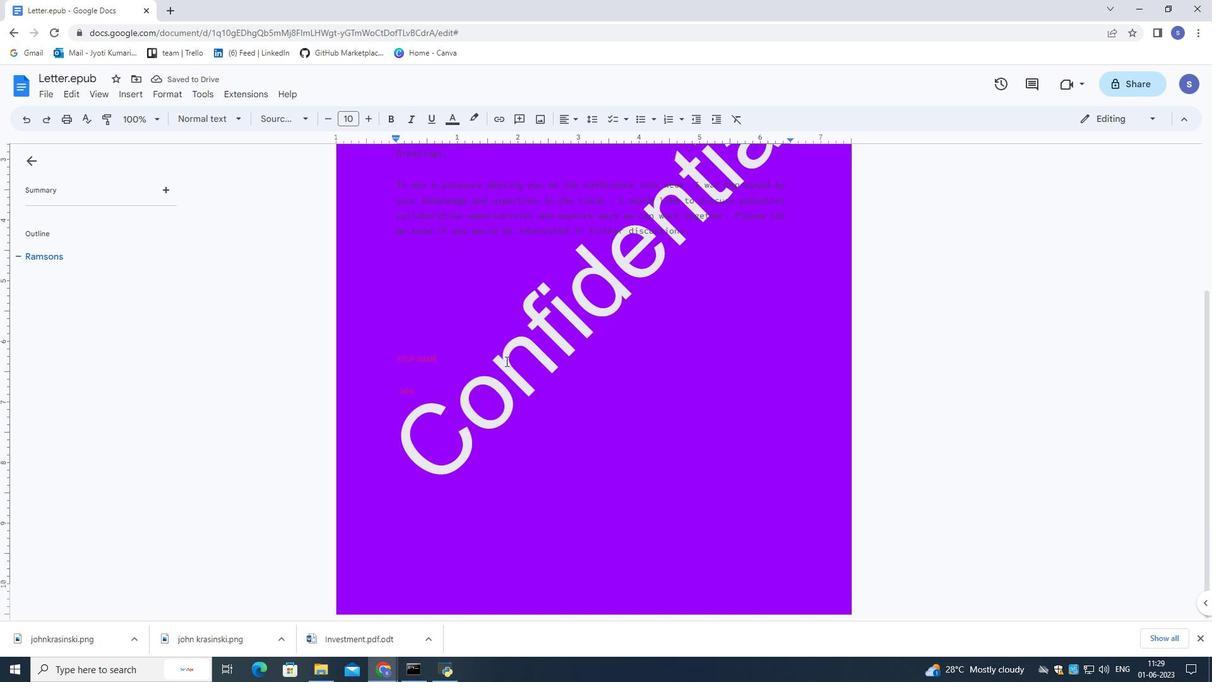 
Action: Mouse moved to (501, 359)
Screenshot: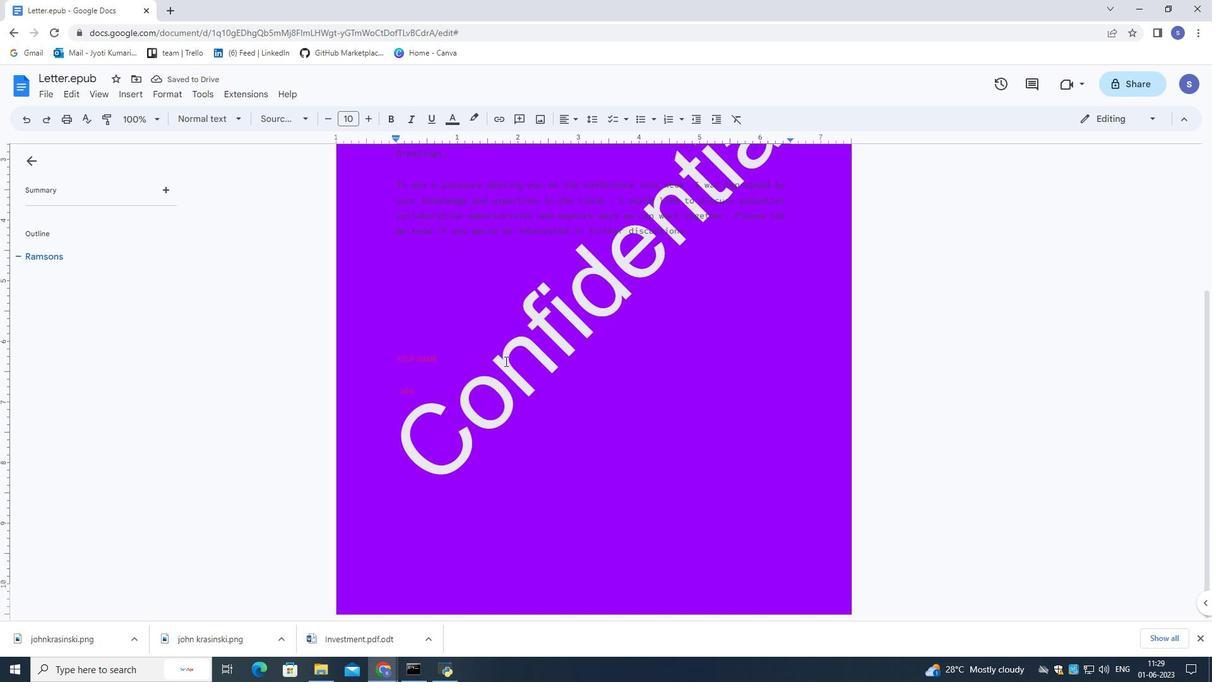 
Action: Mouse scrolled (501, 360) with delta (0, 0)
Screenshot: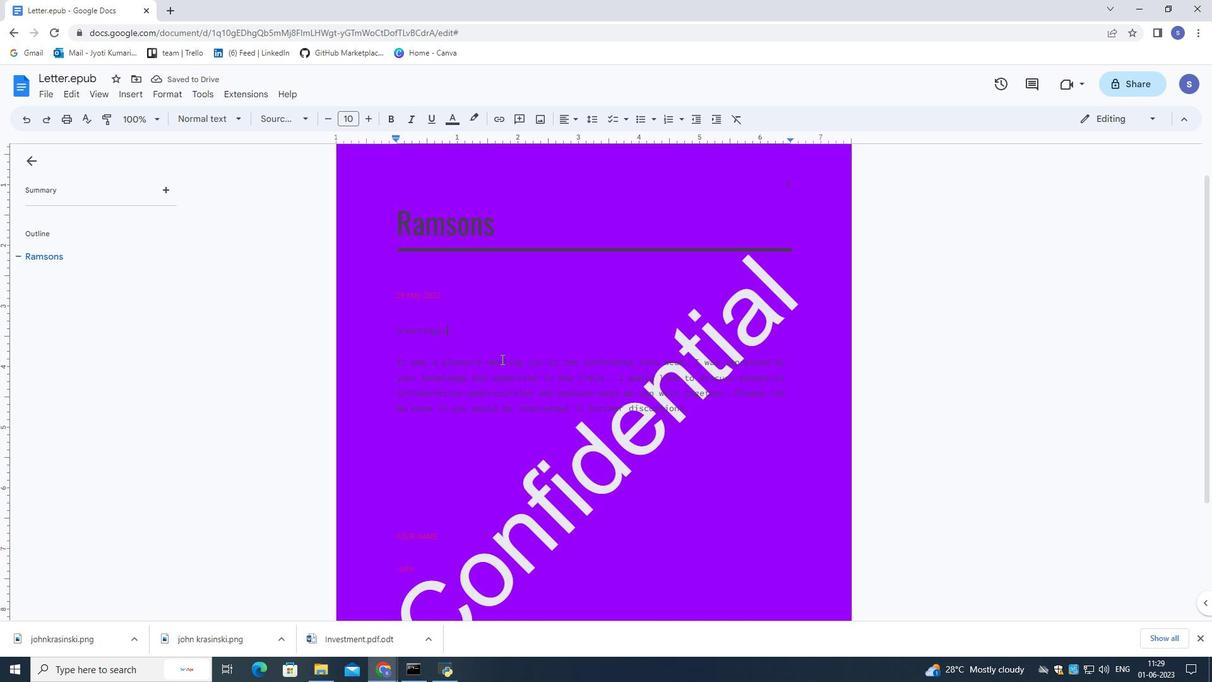 
Action: Mouse scrolled (501, 360) with delta (0, 0)
Screenshot: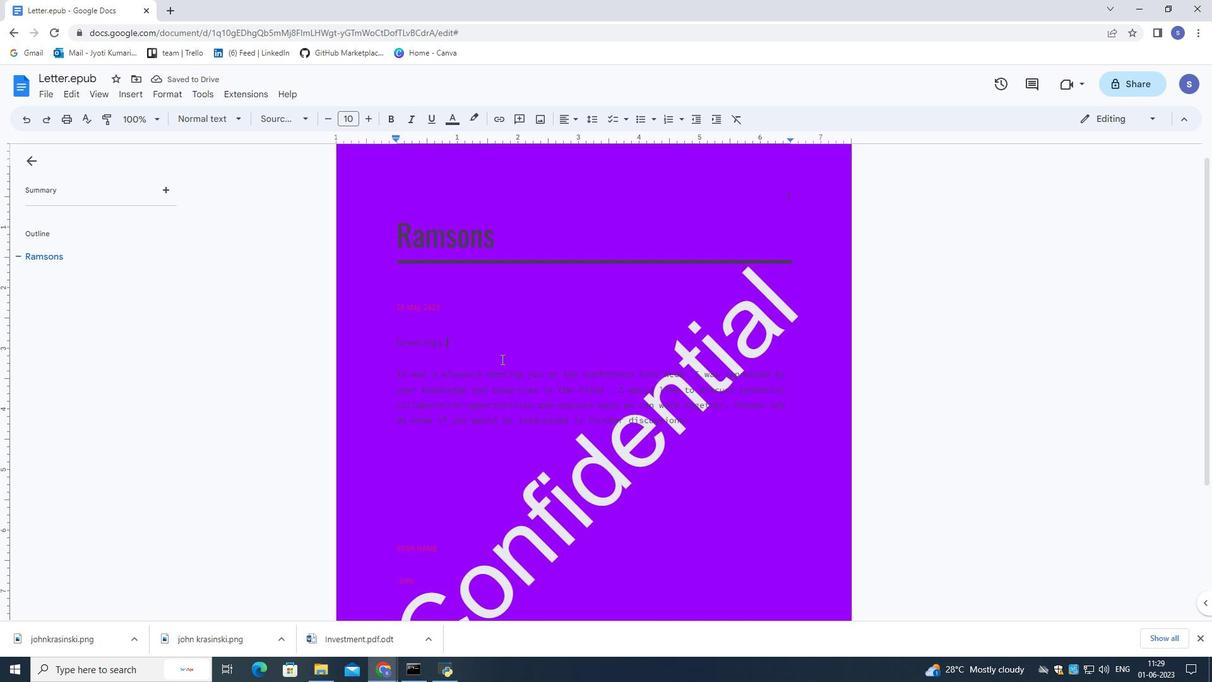 
Action: Mouse moved to (499, 358)
Screenshot: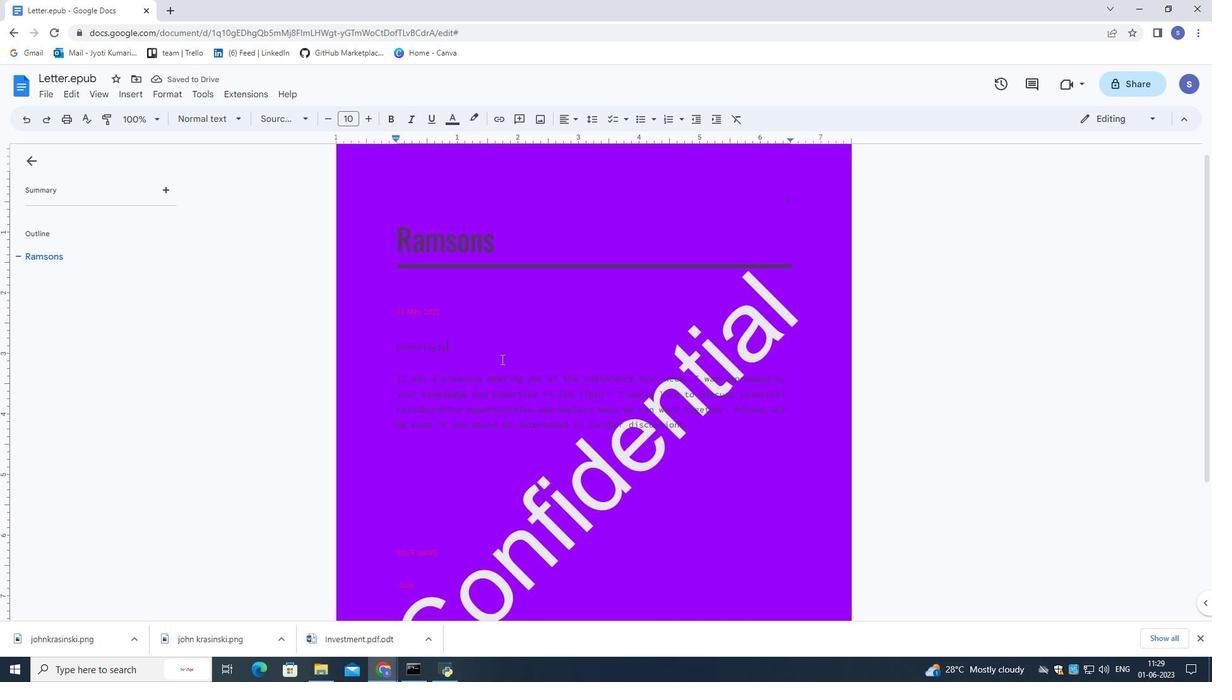 
